 Task: Make in the project CalibrateTech a sprint 'Super Sprinters'. Create in the project CalibrateTech a sprint 'Super Sprinters'. Add in the project CalibrateTech a sprint 'Super Sprinters'
Action: Mouse moved to (1249, 258)
Screenshot: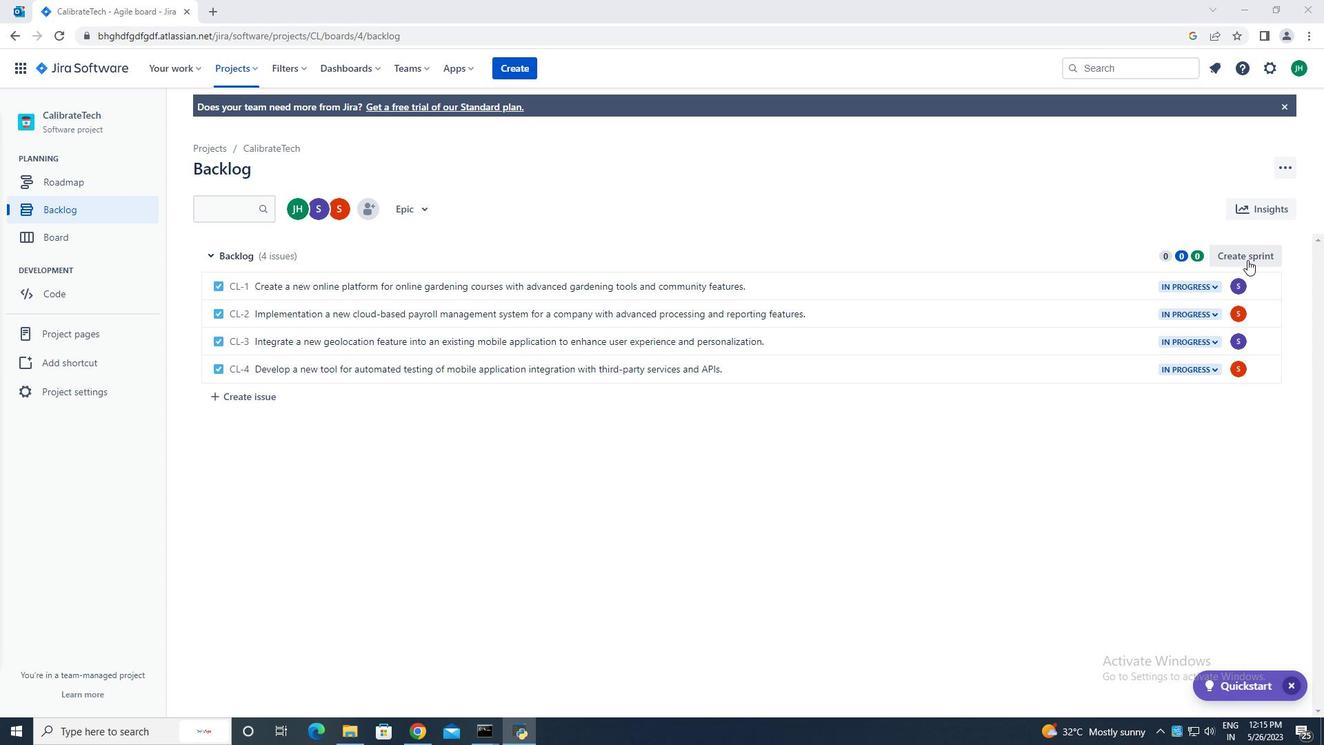 
Action: Mouse pressed left at (1249, 258)
Screenshot: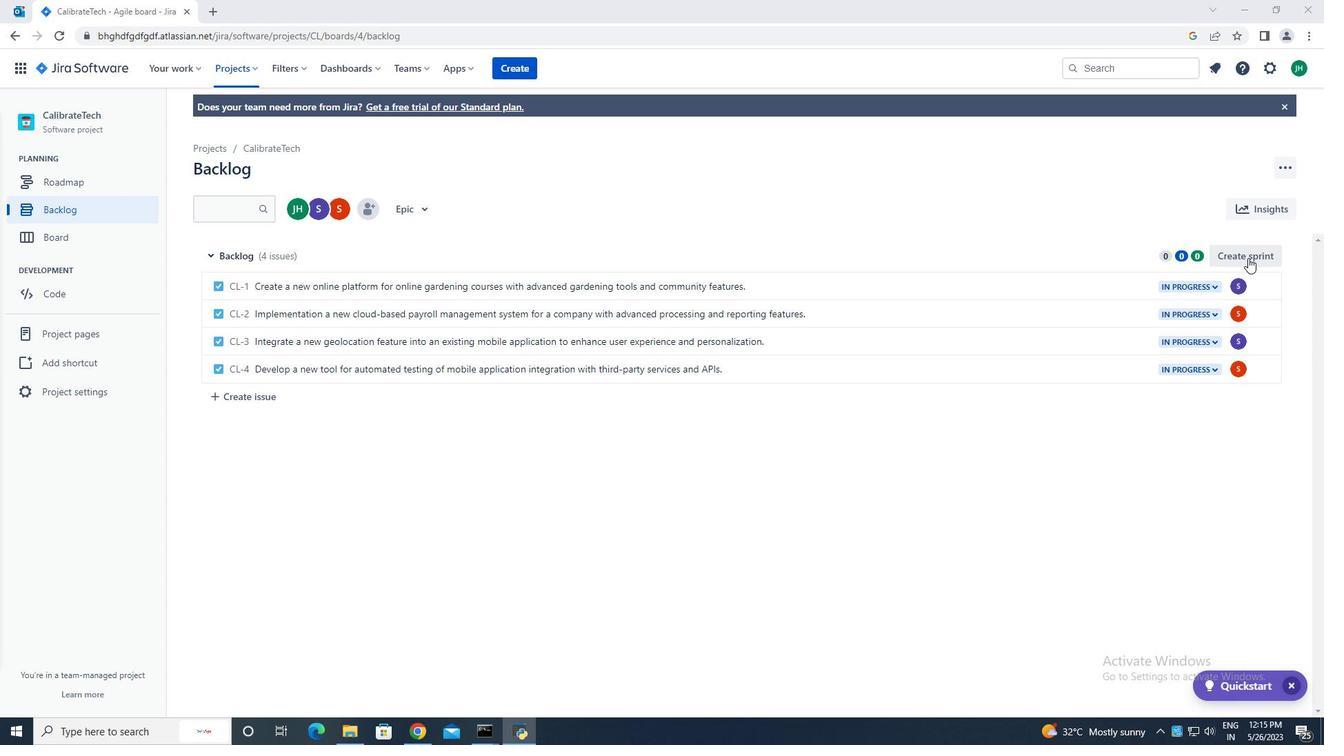 
Action: Mouse moved to (1269, 255)
Screenshot: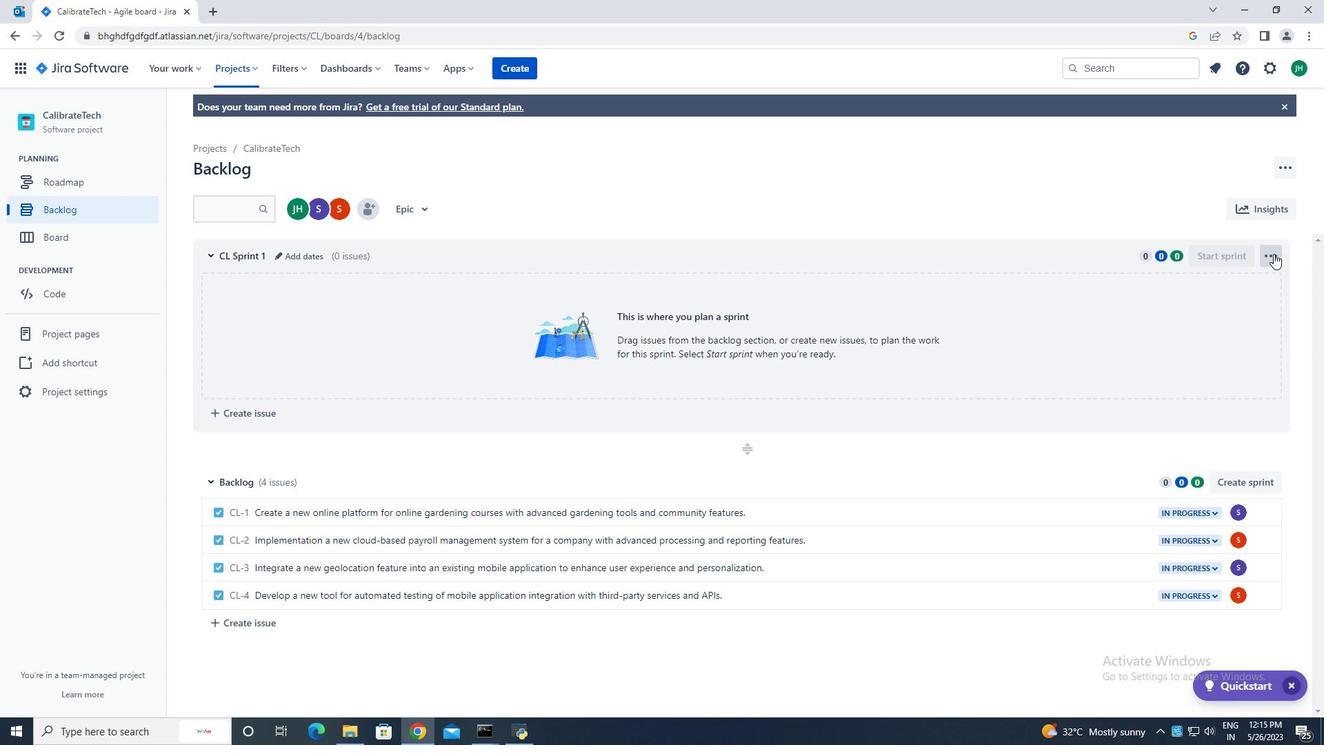 
Action: Mouse pressed left at (1269, 255)
Screenshot: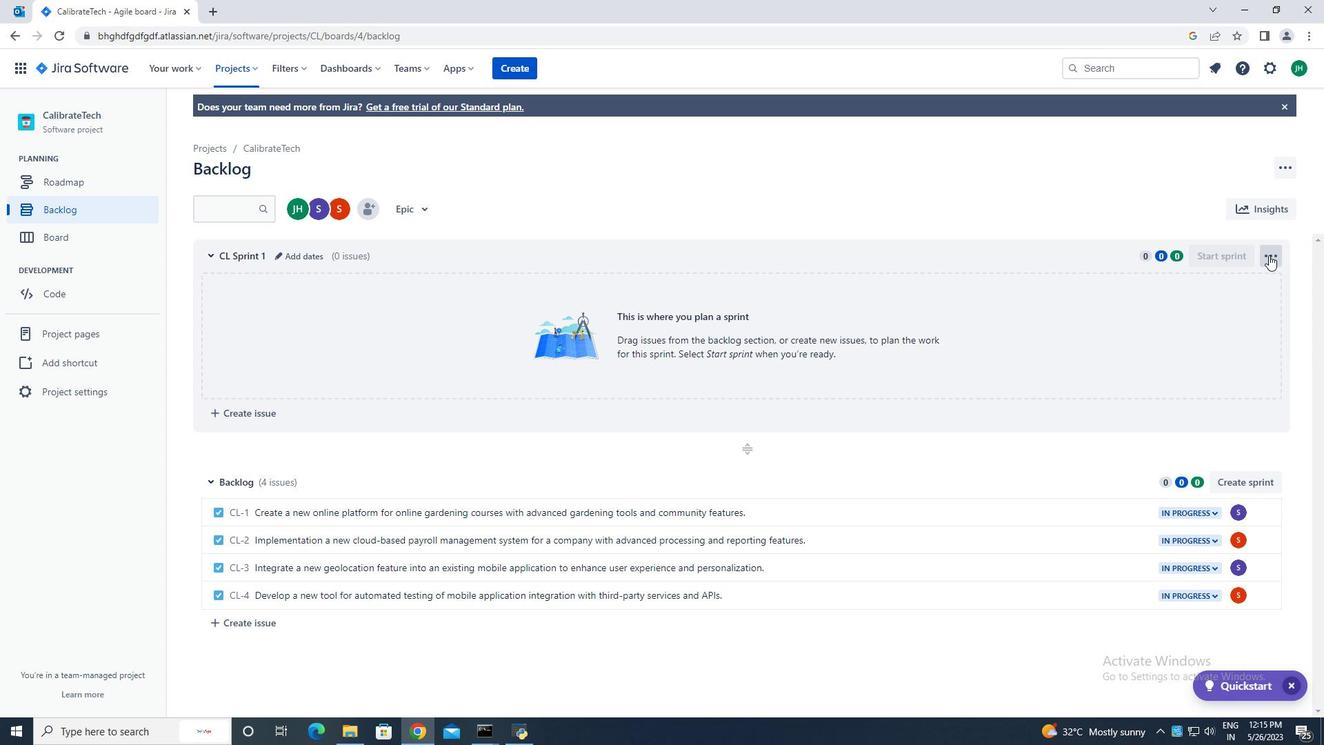 
Action: Mouse moved to (1235, 287)
Screenshot: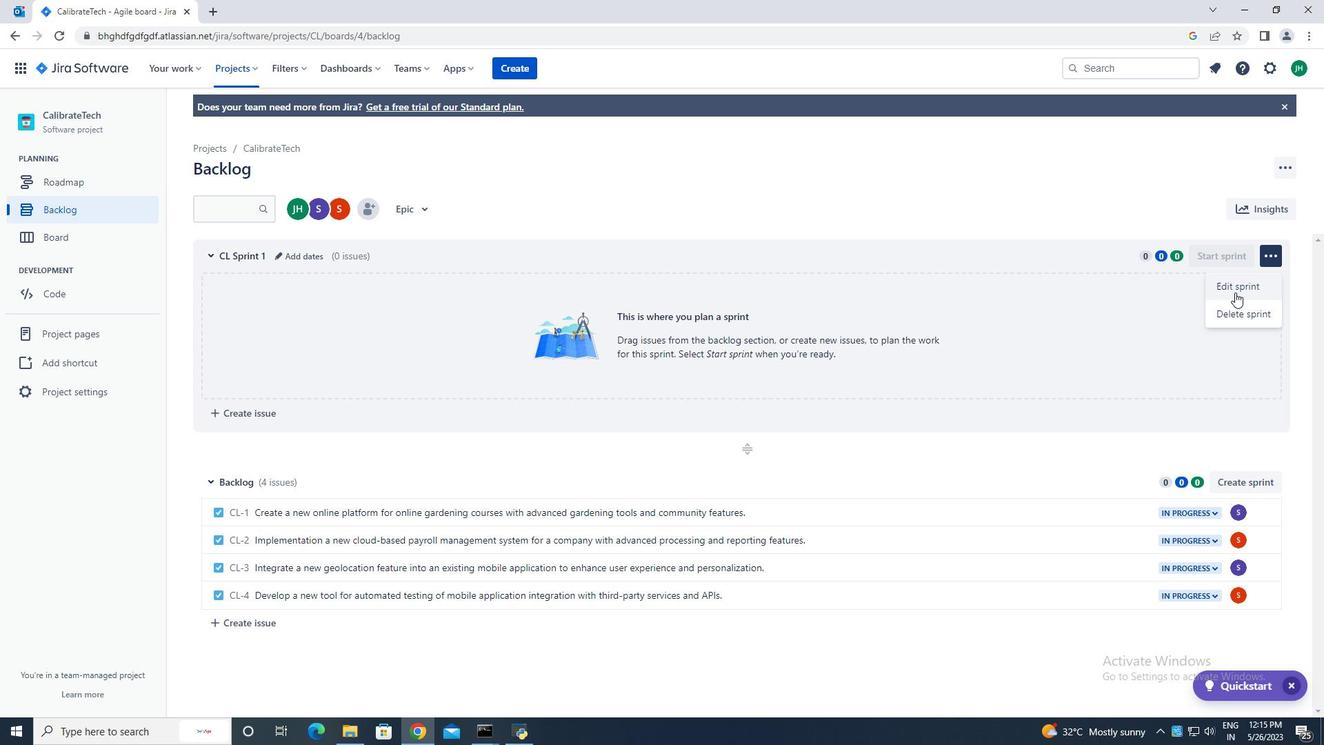 
Action: Mouse pressed left at (1235, 287)
Screenshot: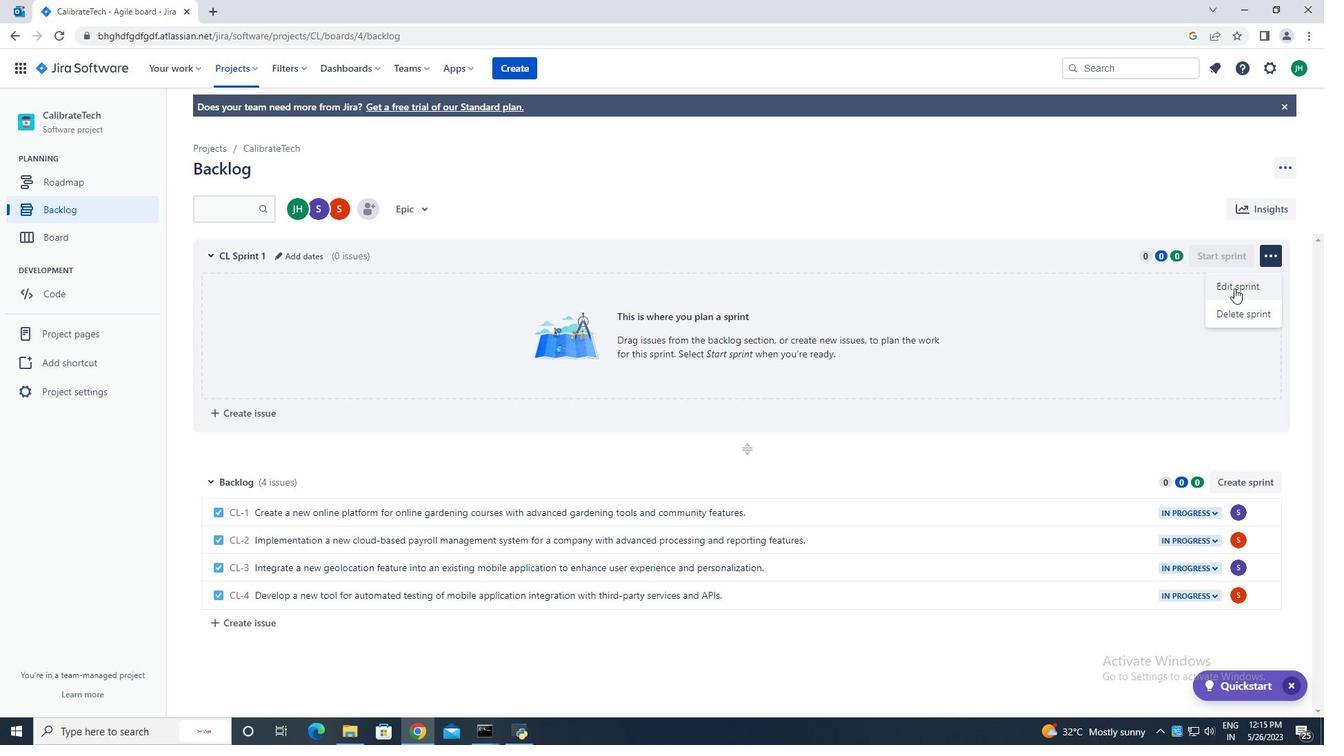 
Action: Mouse moved to (587, 162)
Screenshot: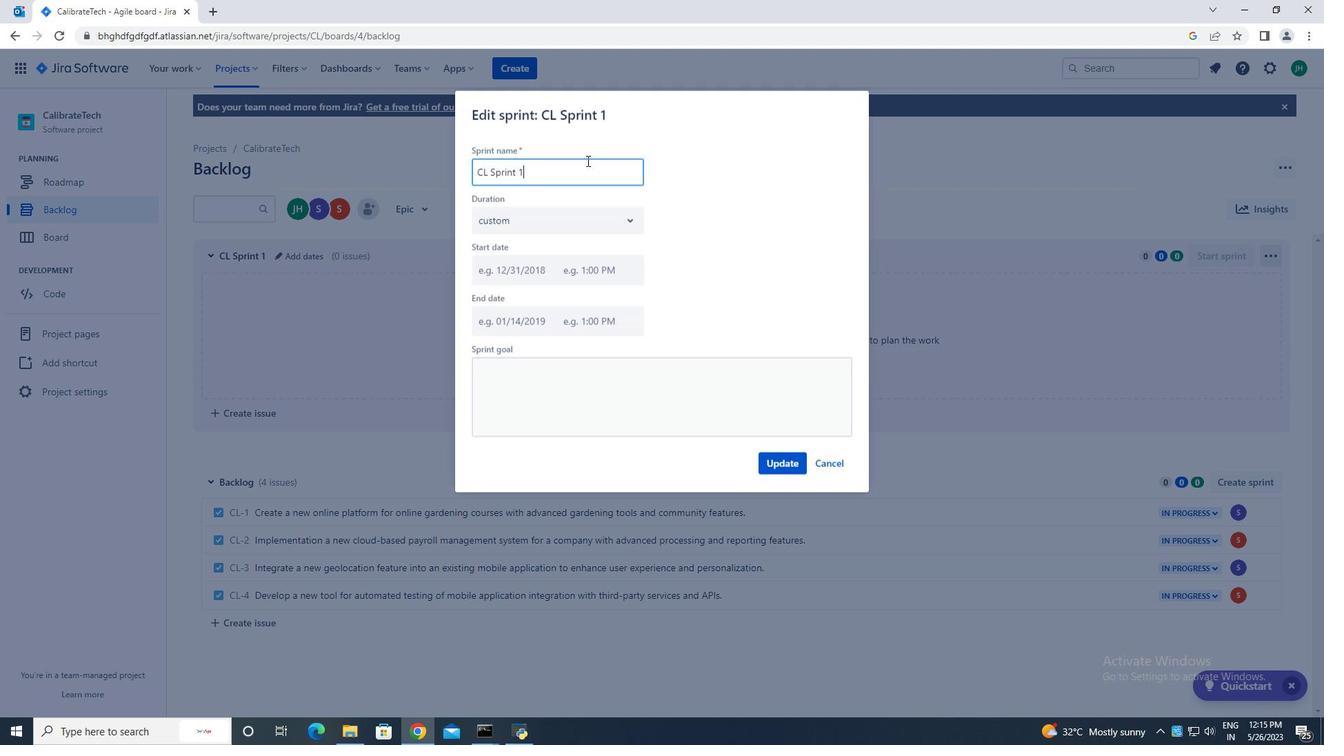 
Action: Key pressed <Key.backspace><Key.backspace><Key.backspace><Key.backspace><Key.backspace><Key.backspace><Key.backspace><Key.backspace><Key.backspace><Key.backspace><Key.backspace><Key.backspace><Key.backspace><Key.backspace><Key.backspace><Key.backspace><Key.backspace><Key.caps_lock>S<Key.caps_lock>uper<Key.space><Key.caps_lock>S<Key.caps_lock>[<Key.backspace>printers
Screenshot: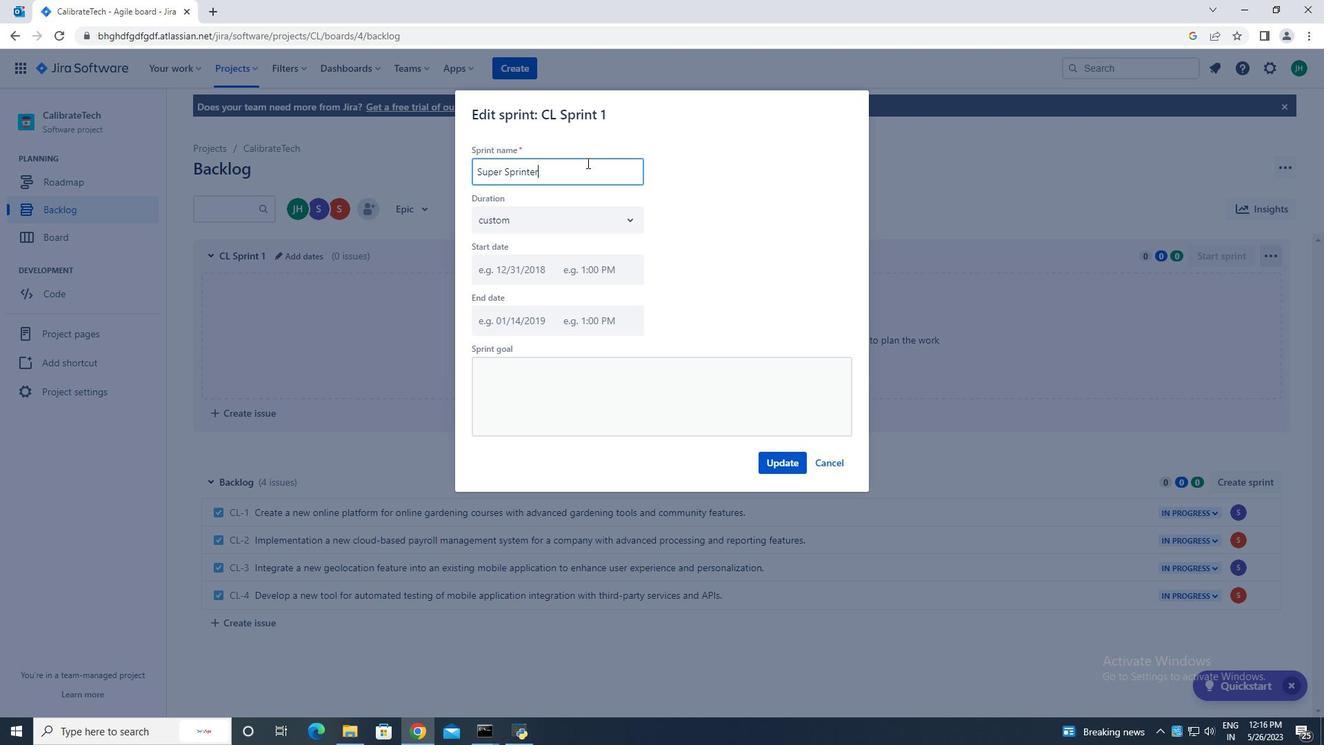 
Action: Mouse moved to (773, 463)
Screenshot: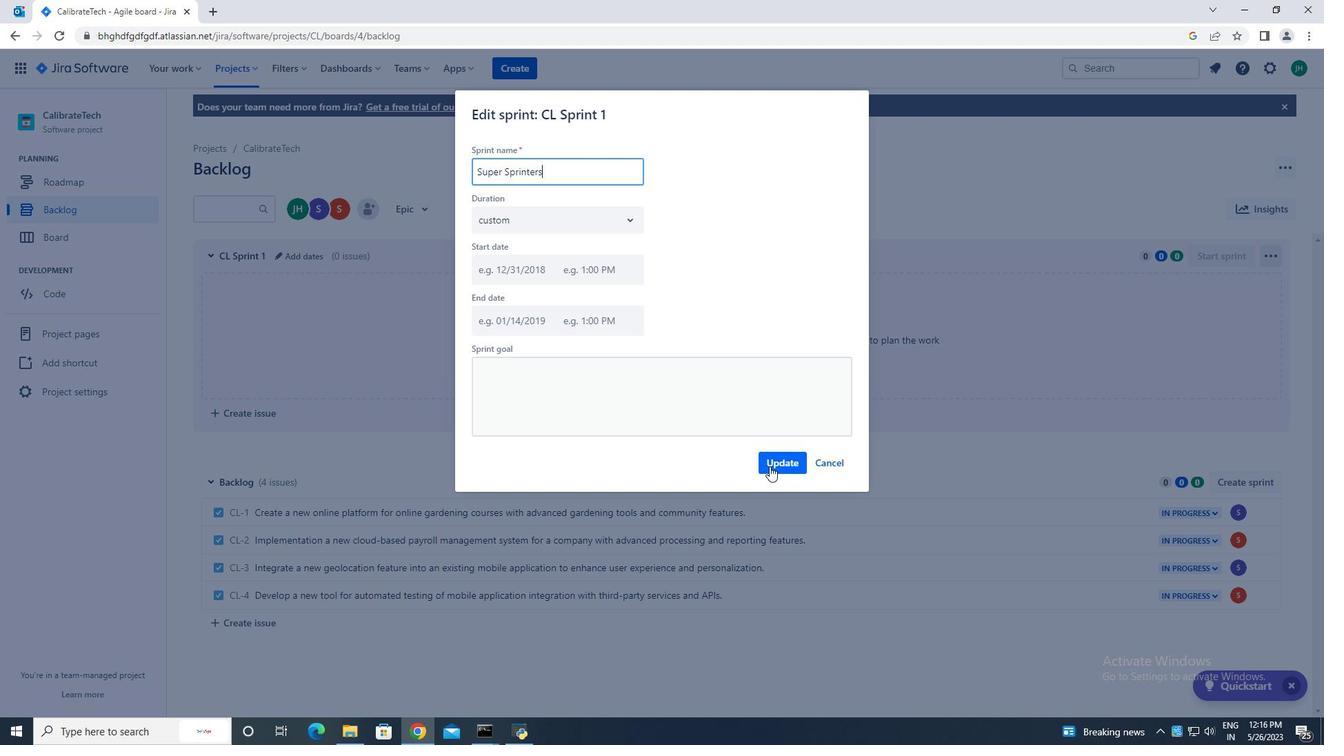 
Action: Mouse pressed left at (773, 463)
Screenshot: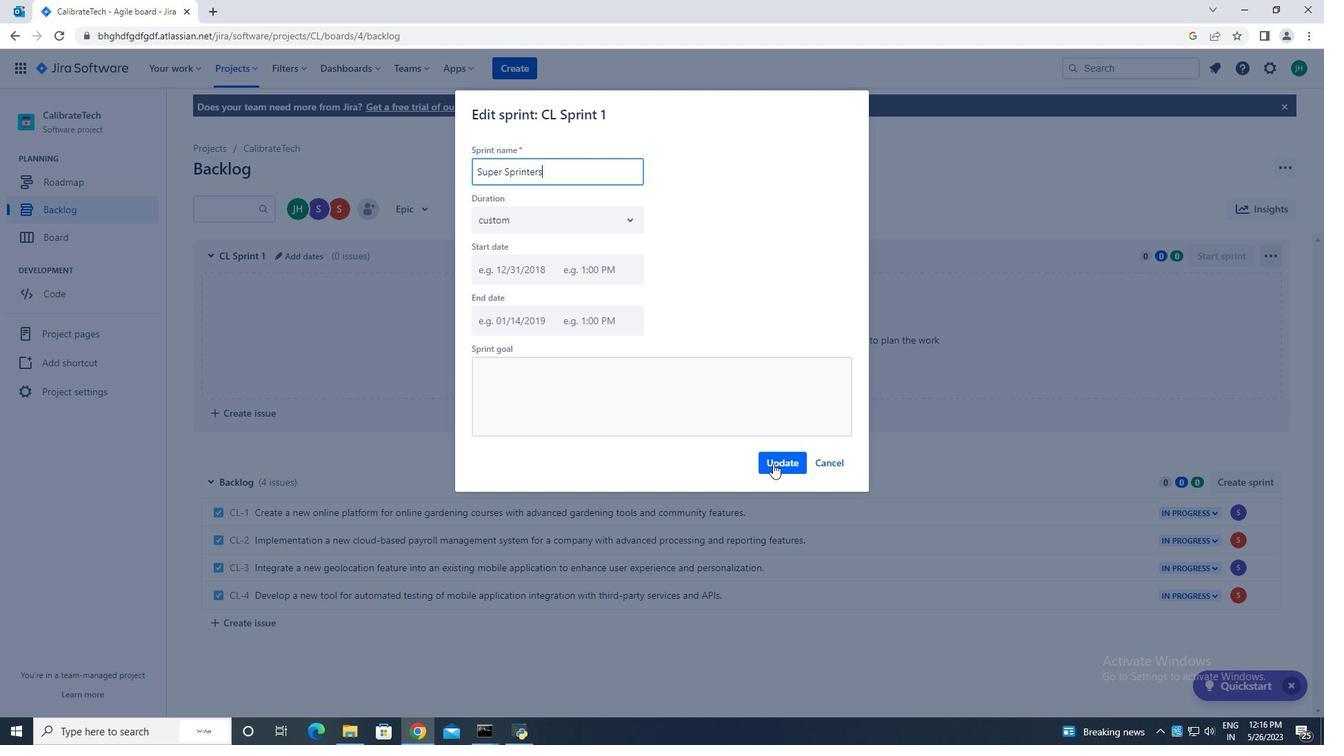 
Action: Mouse moved to (1257, 484)
Screenshot: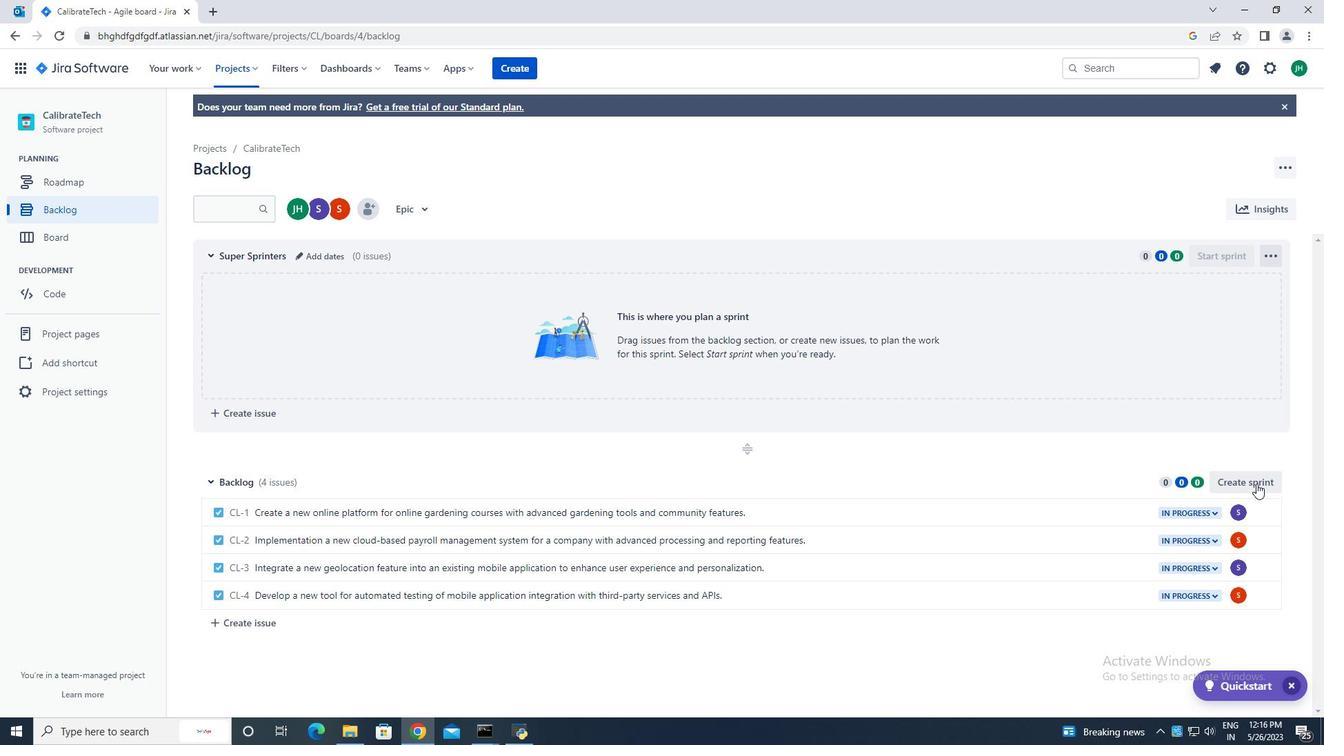 
Action: Mouse pressed left at (1257, 484)
Screenshot: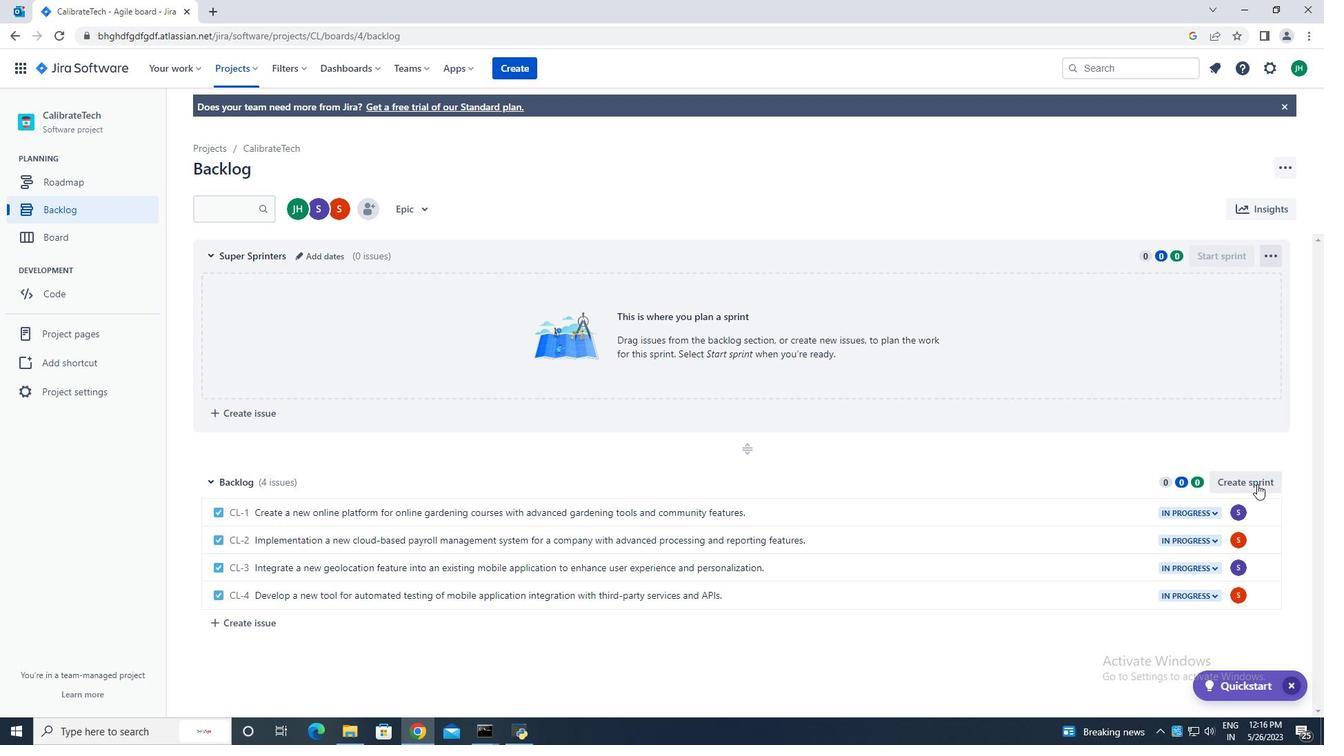 
Action: Mouse moved to (1273, 482)
Screenshot: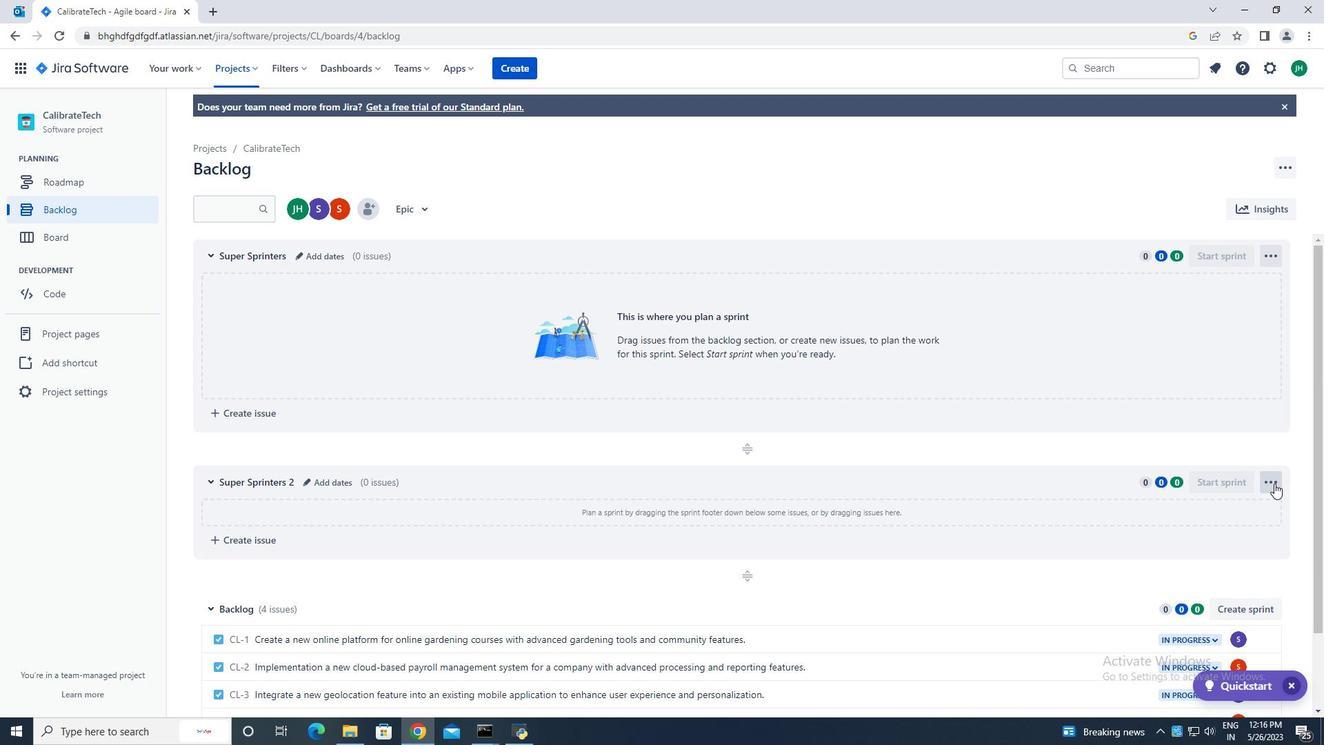 
Action: Mouse pressed left at (1273, 482)
Screenshot: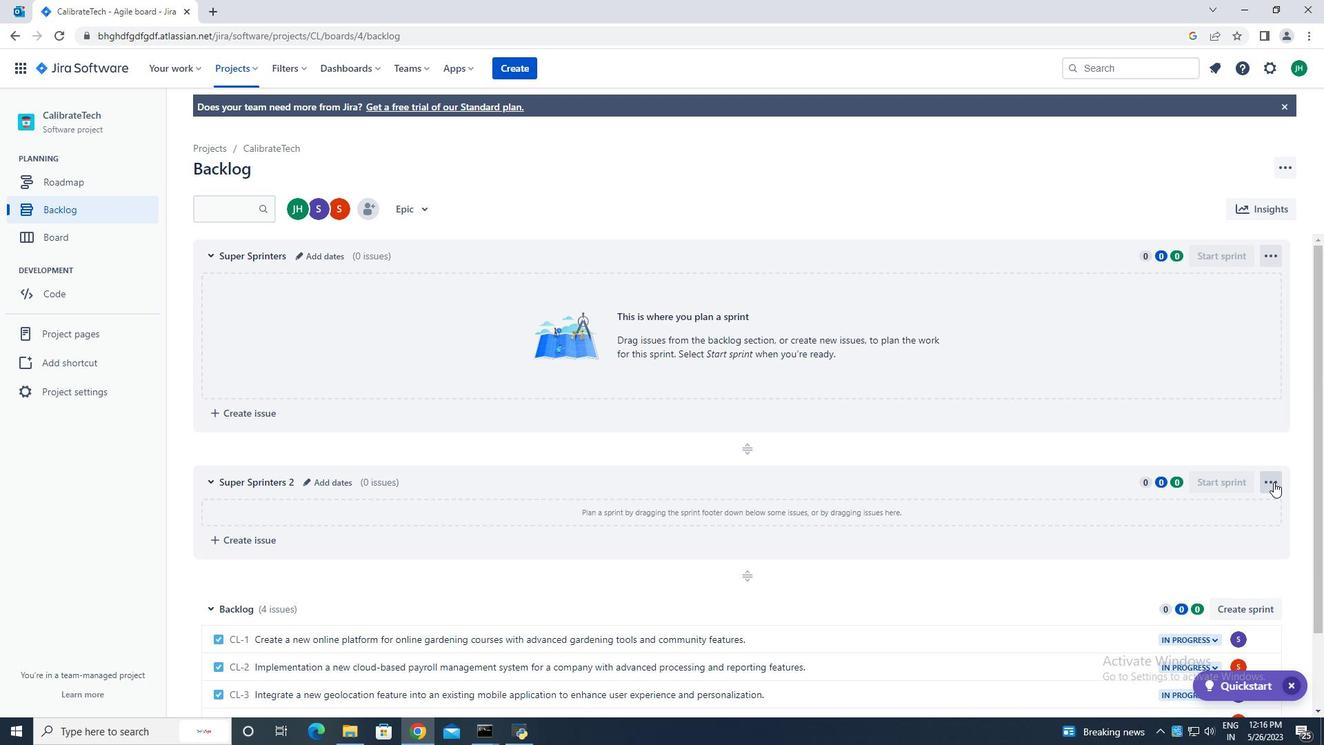 
Action: Mouse moved to (1231, 541)
Screenshot: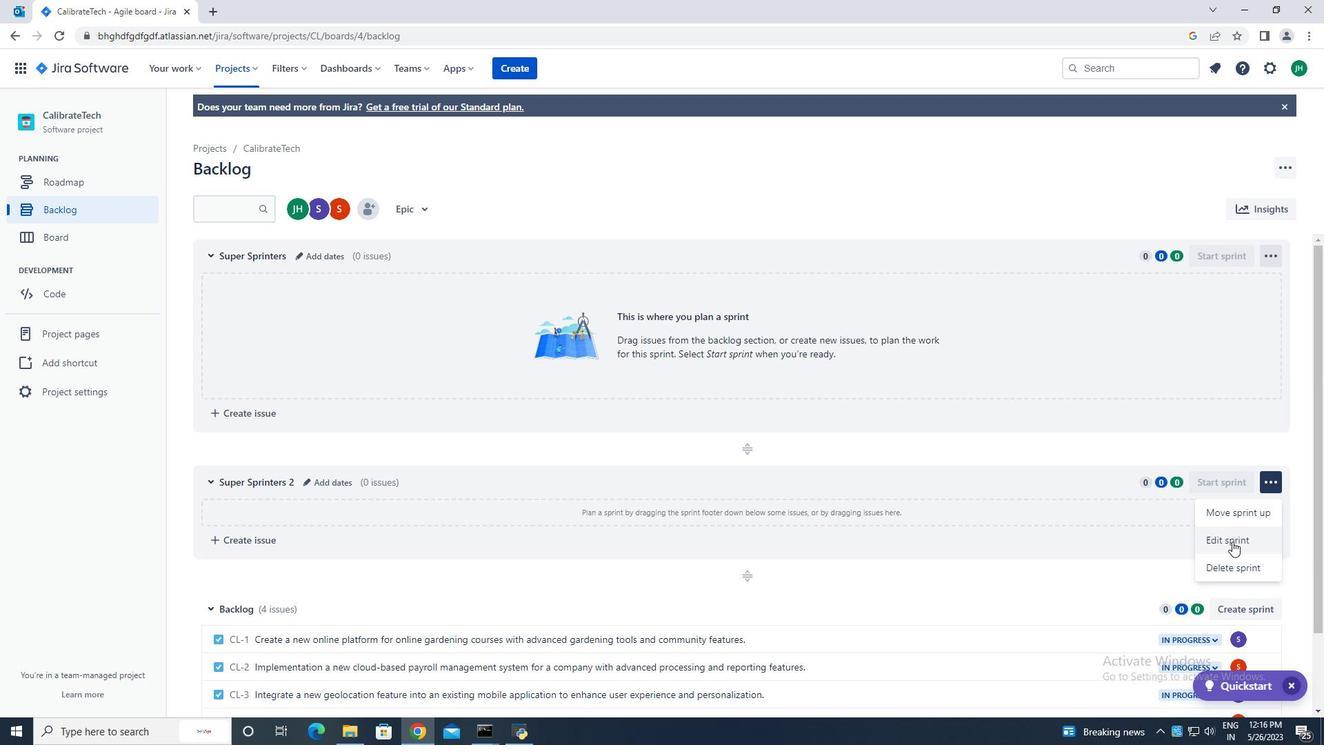 
Action: Mouse pressed left at (1231, 541)
Screenshot: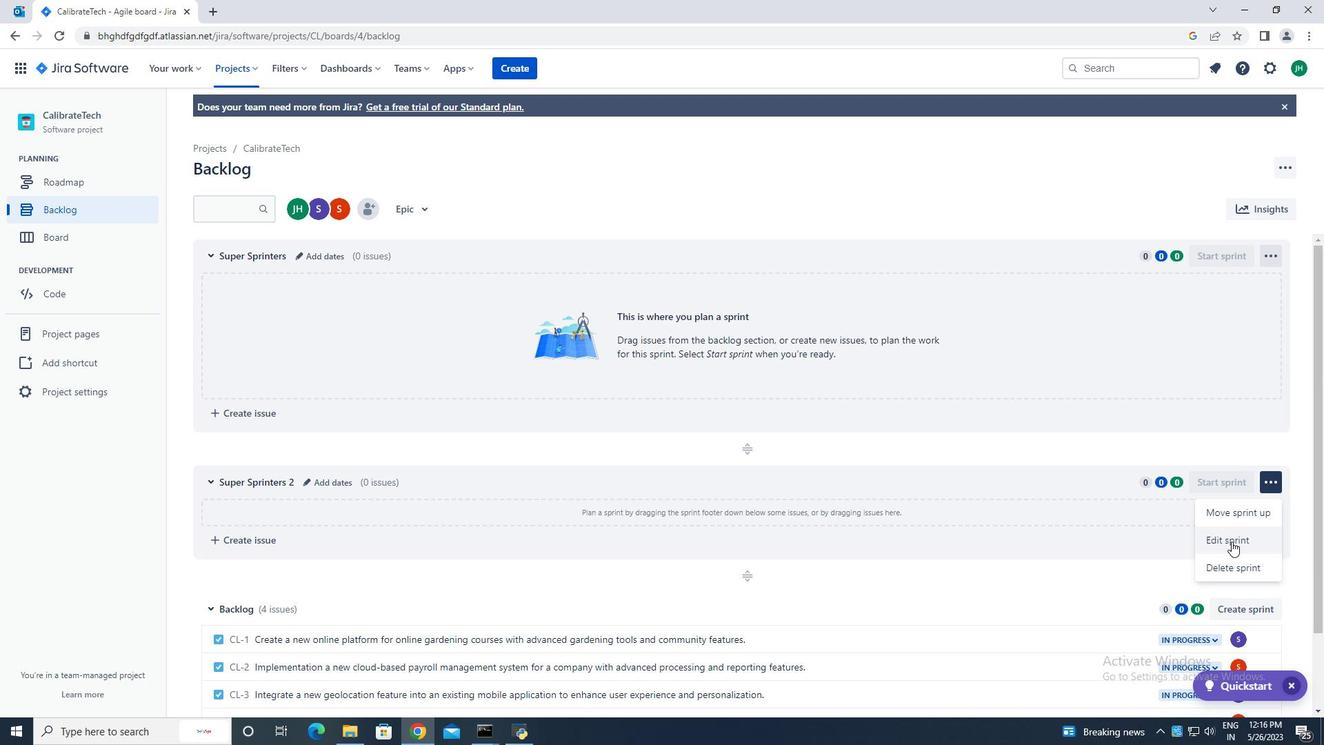 
Action: Mouse moved to (577, 177)
Screenshot: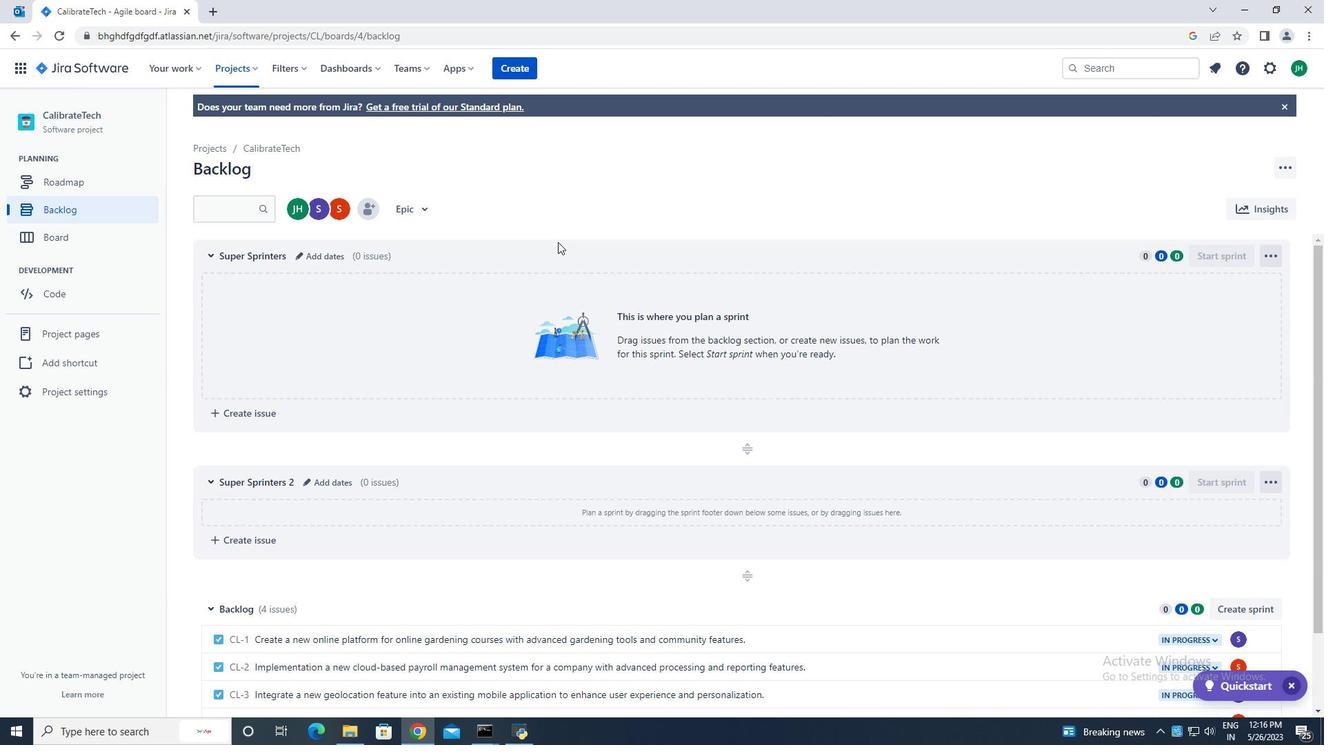 
Action: Key pressed <Key.backspace><Key.backspace><Key.backspace><Key.backspace><Key.backspace><Key.backspace><Key.backspace><Key.backspace><Key.backspace><Key.backspace><Key.backspace><Key.backspace><Key.backspace><Key.backspace><Key.backspace><Key.backspace><Key.backspace><Key.backspace><Key.backspace><Key.backspace><Key.backspace><Key.backspace><Key.backspace><Key.backspace><Key.backspace><Key.caps_lock>S<Key.caps_lock>print<Key.space><Key.caps_lock><Key.backspace><Key.backspace><Key.backspace><Key.backspace><Key.backspace><Key.backspace>UPER<Key.space><Key.backspace><Key.backspace><Key.backspace><Key.backspace><Key.backspace><Key.caps_lock>uper<Key.space><Key.caps_lock>S<Key.caps_lock>printers
Screenshot: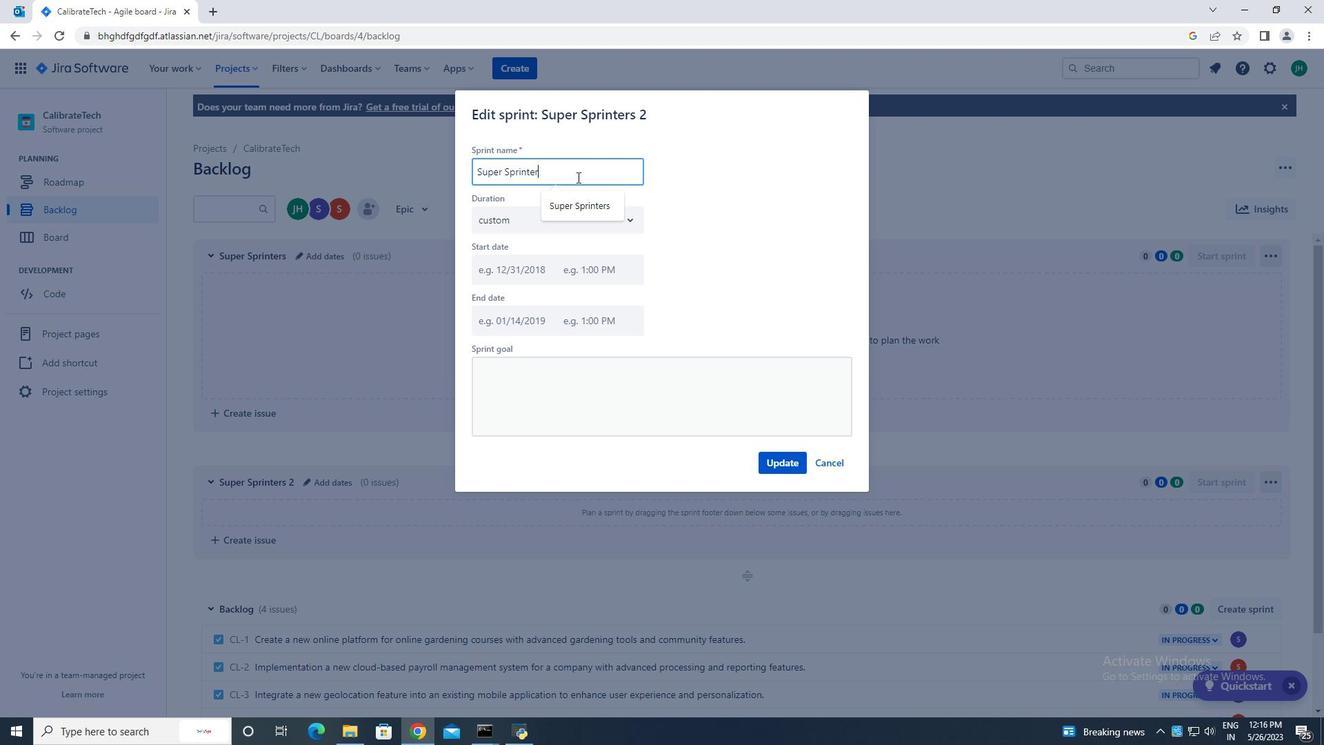 
Action: Mouse moved to (778, 458)
Screenshot: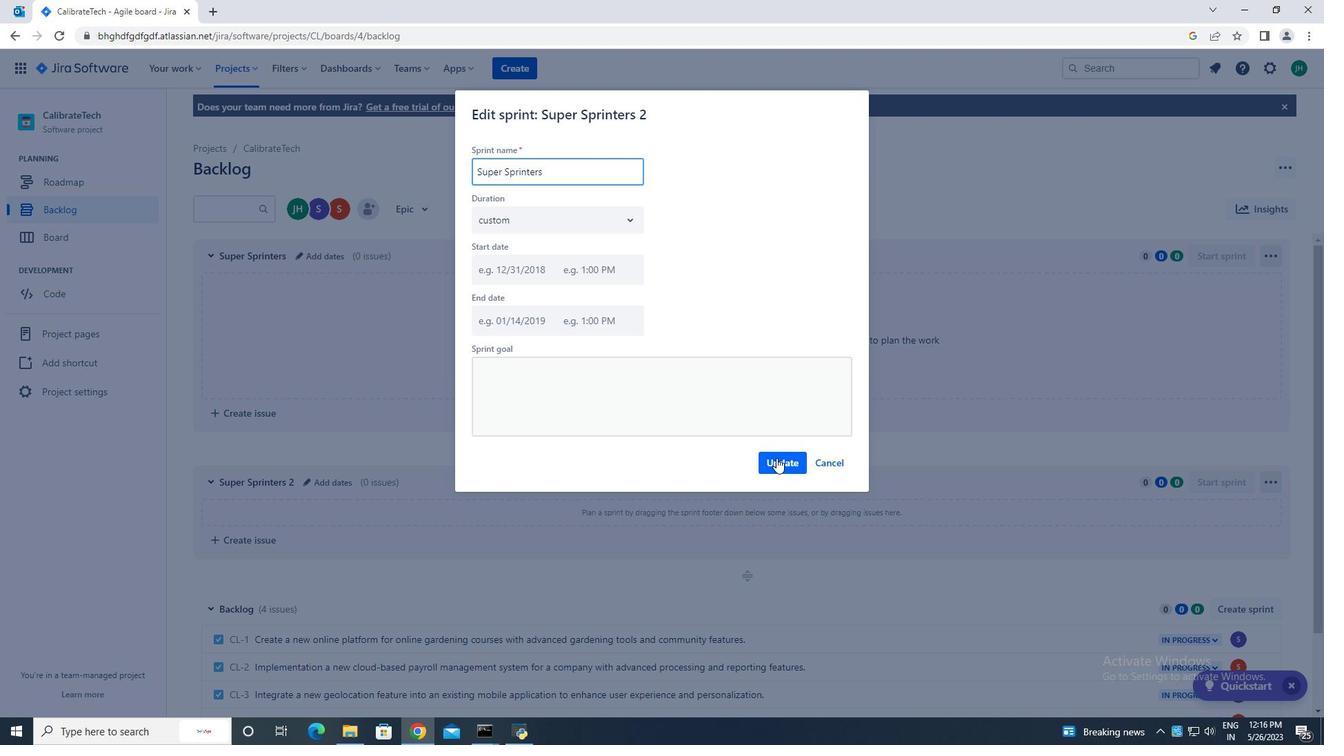 
Action: Mouse pressed left at (778, 458)
Screenshot: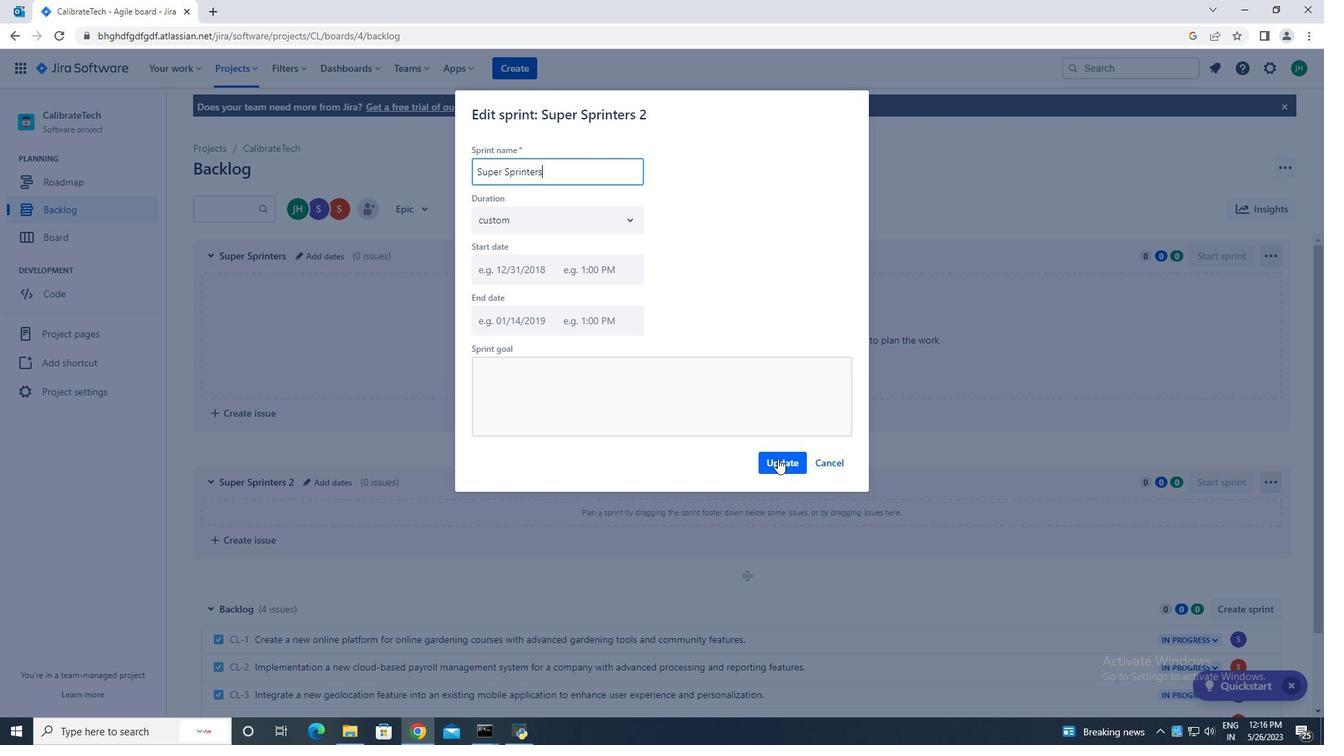
Action: Mouse moved to (1226, 581)
Screenshot: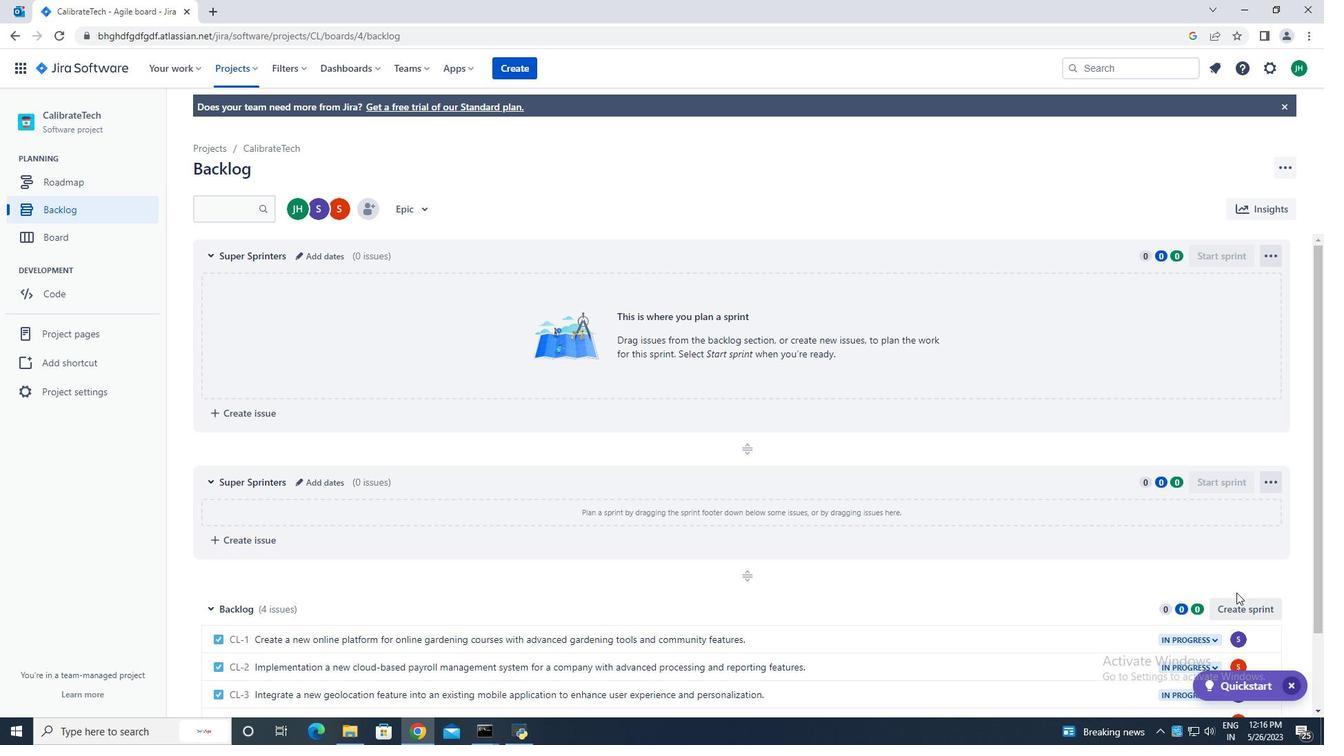 
Action: Mouse scrolled (1226, 581) with delta (0, 0)
Screenshot: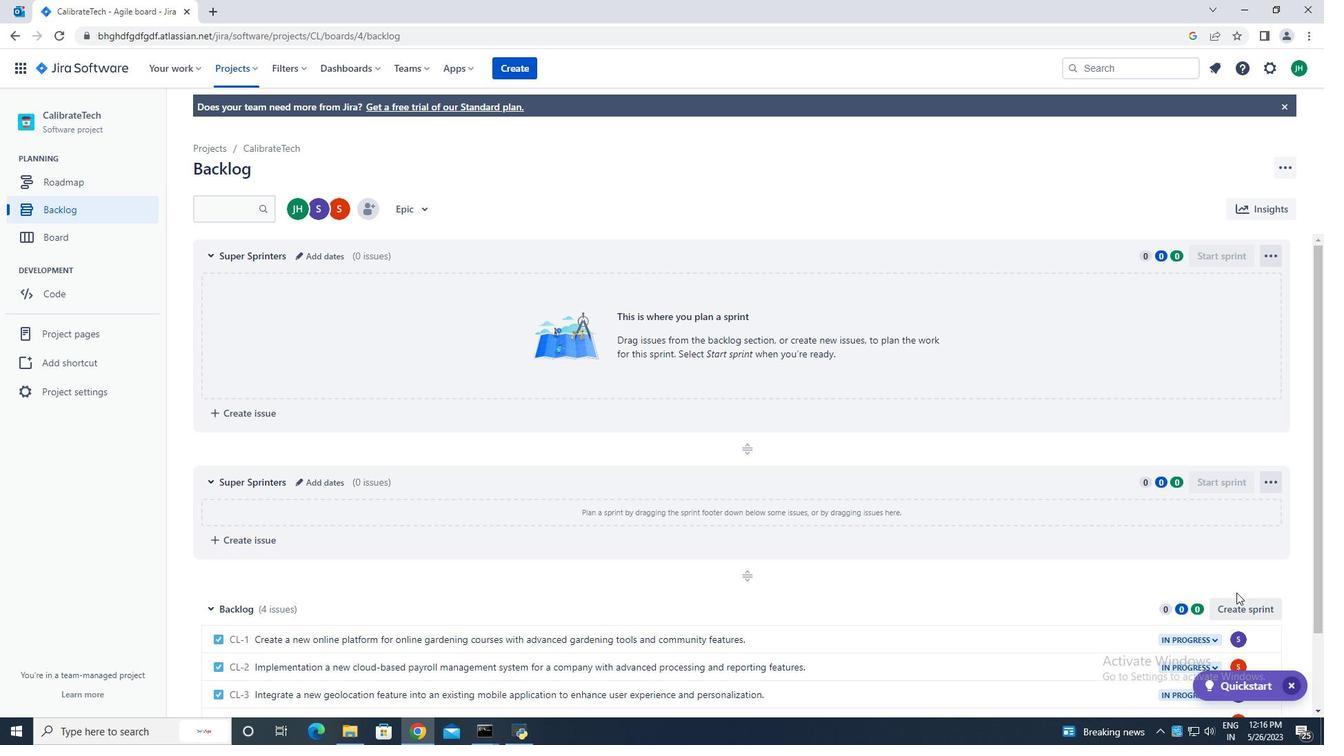 
Action: Mouse moved to (1224, 576)
Screenshot: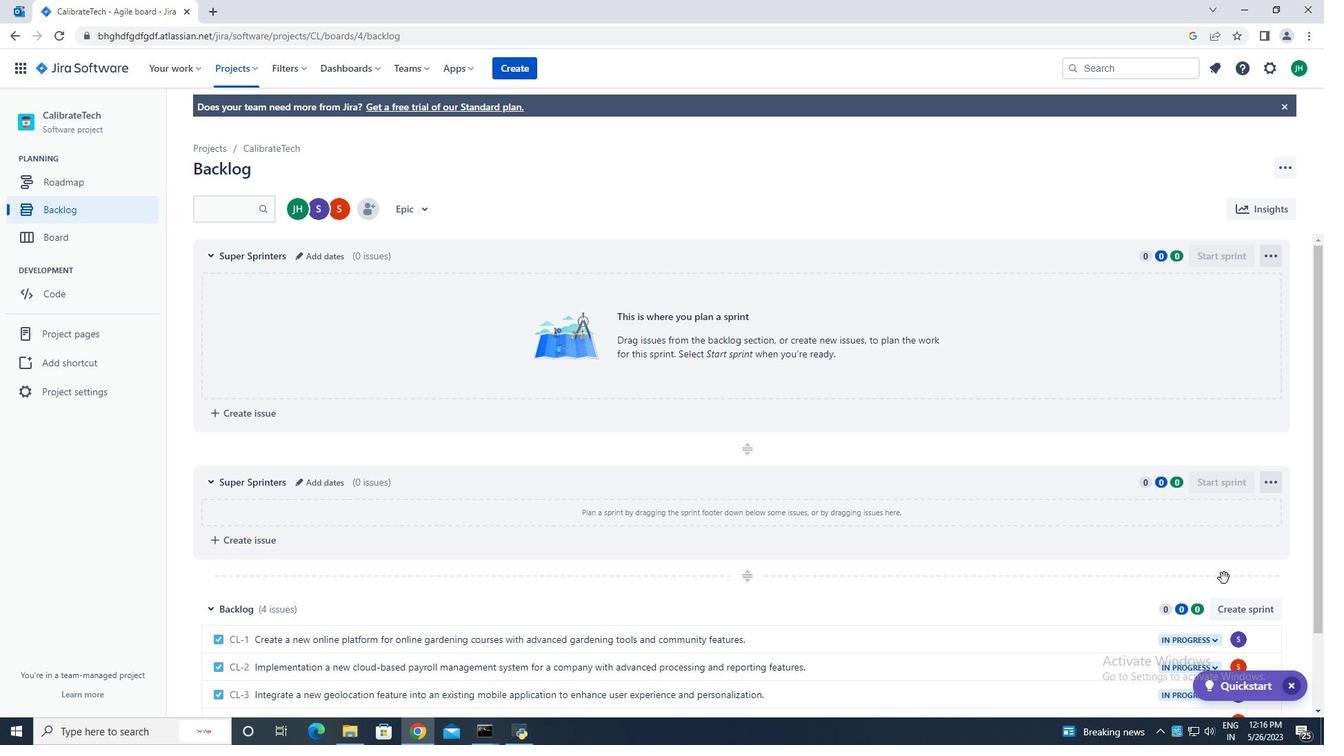 
Action: Mouse scrolled (1224, 576) with delta (0, 0)
Screenshot: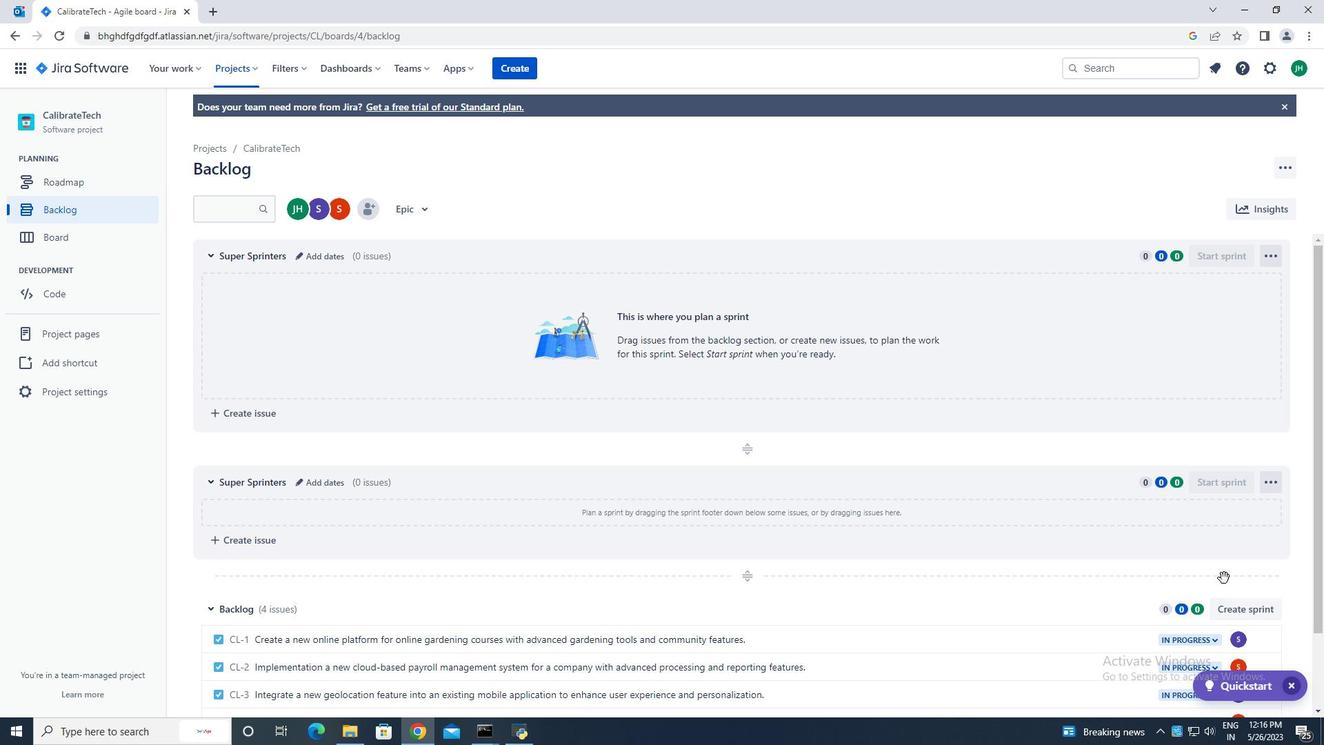 
Action: Mouse moved to (1224, 576)
Screenshot: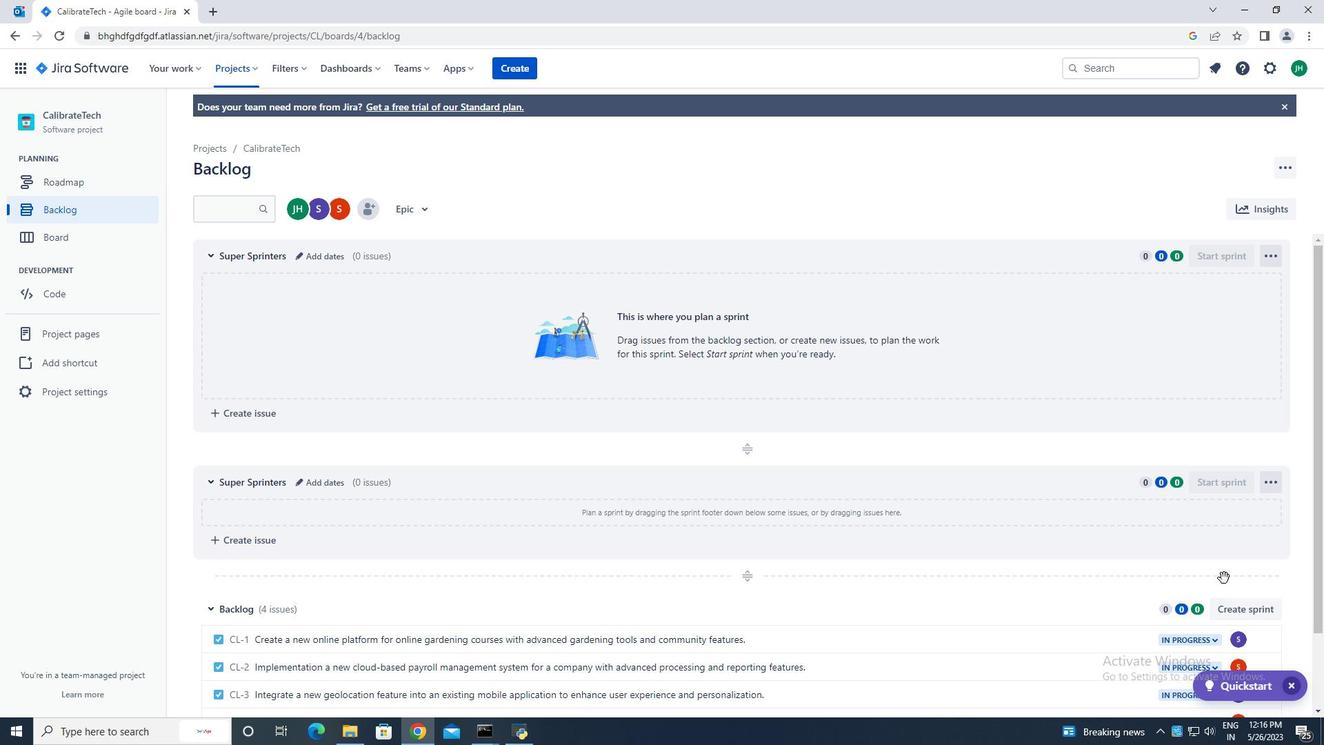 
Action: Mouse scrolled (1224, 576) with delta (0, 0)
Screenshot: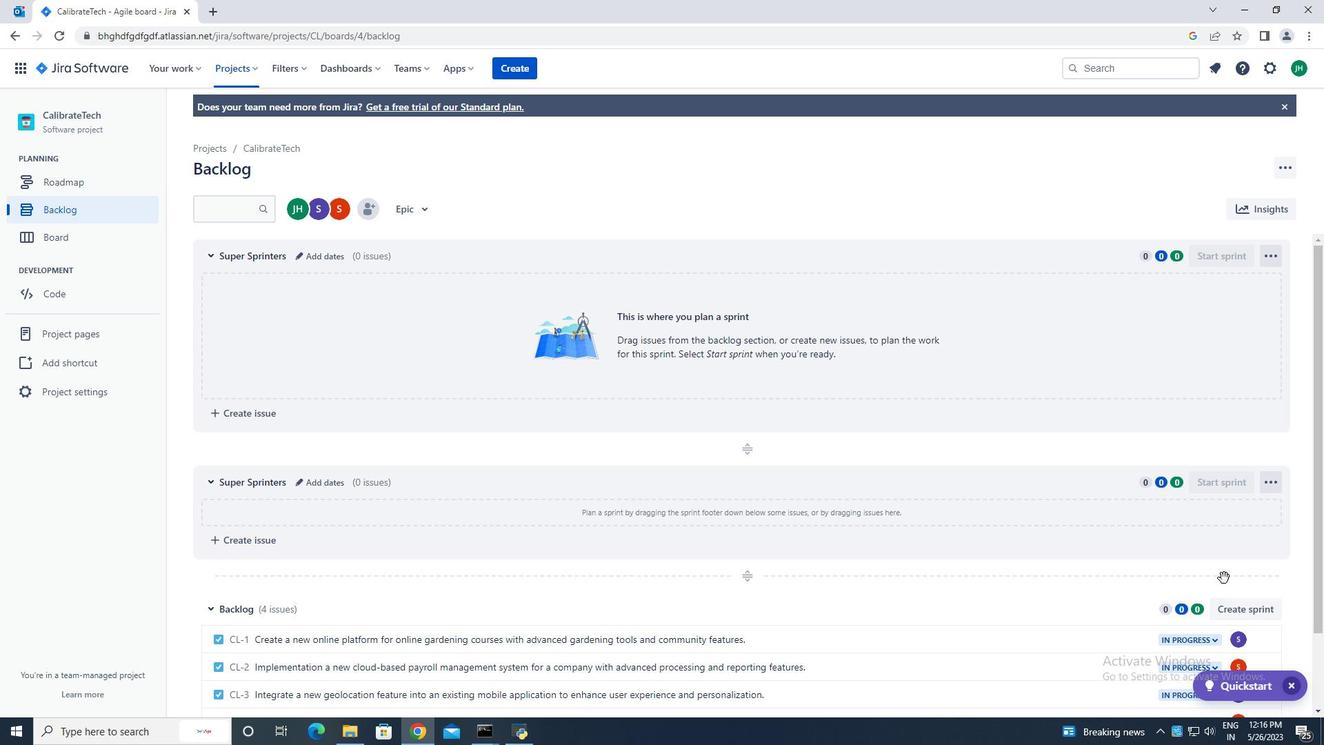 
Action: Mouse moved to (1251, 520)
Screenshot: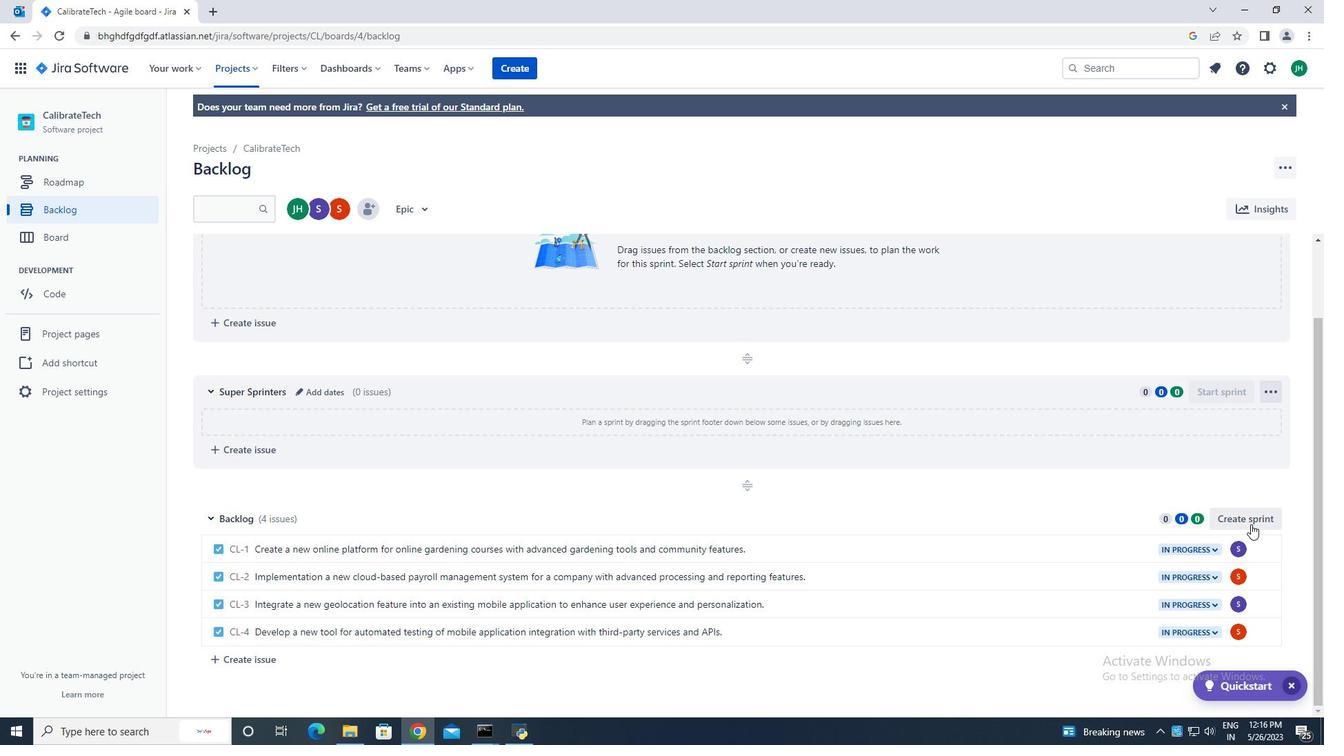 
Action: Mouse pressed left at (1251, 520)
Screenshot: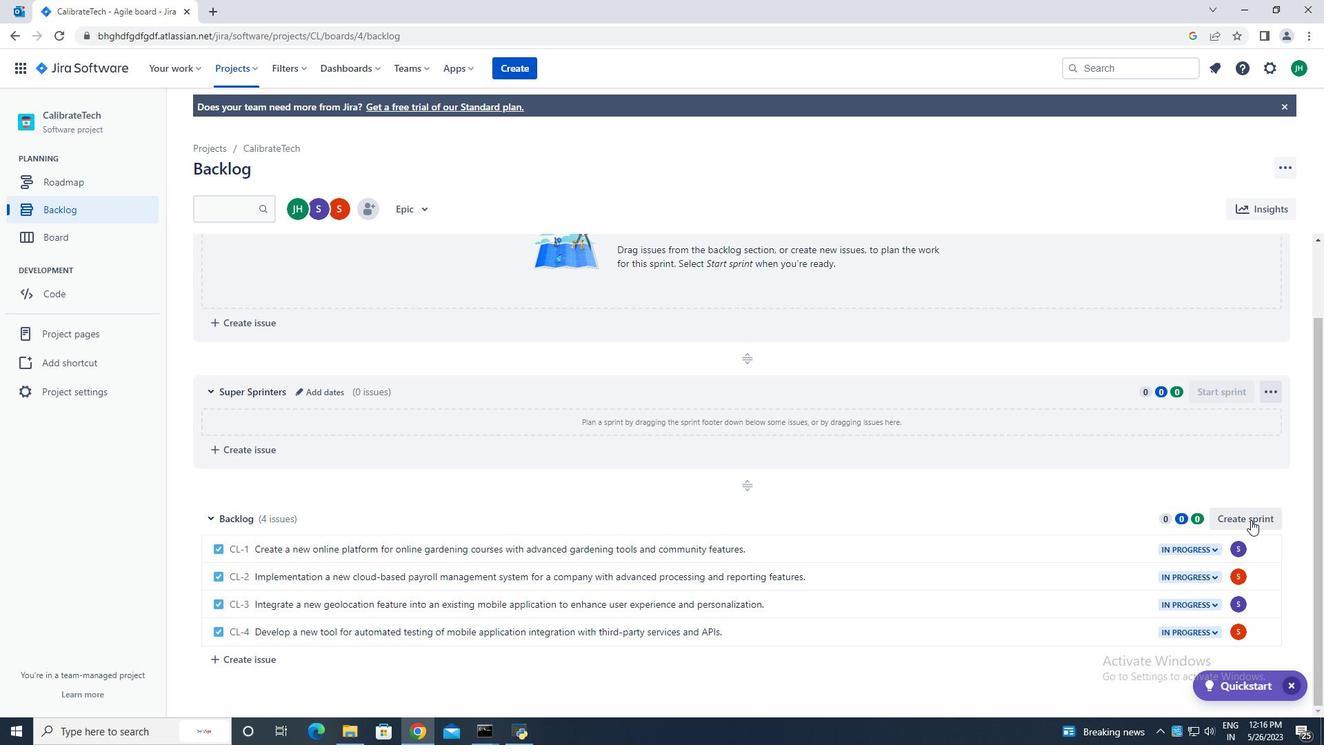 
Action: Mouse moved to (1267, 515)
Screenshot: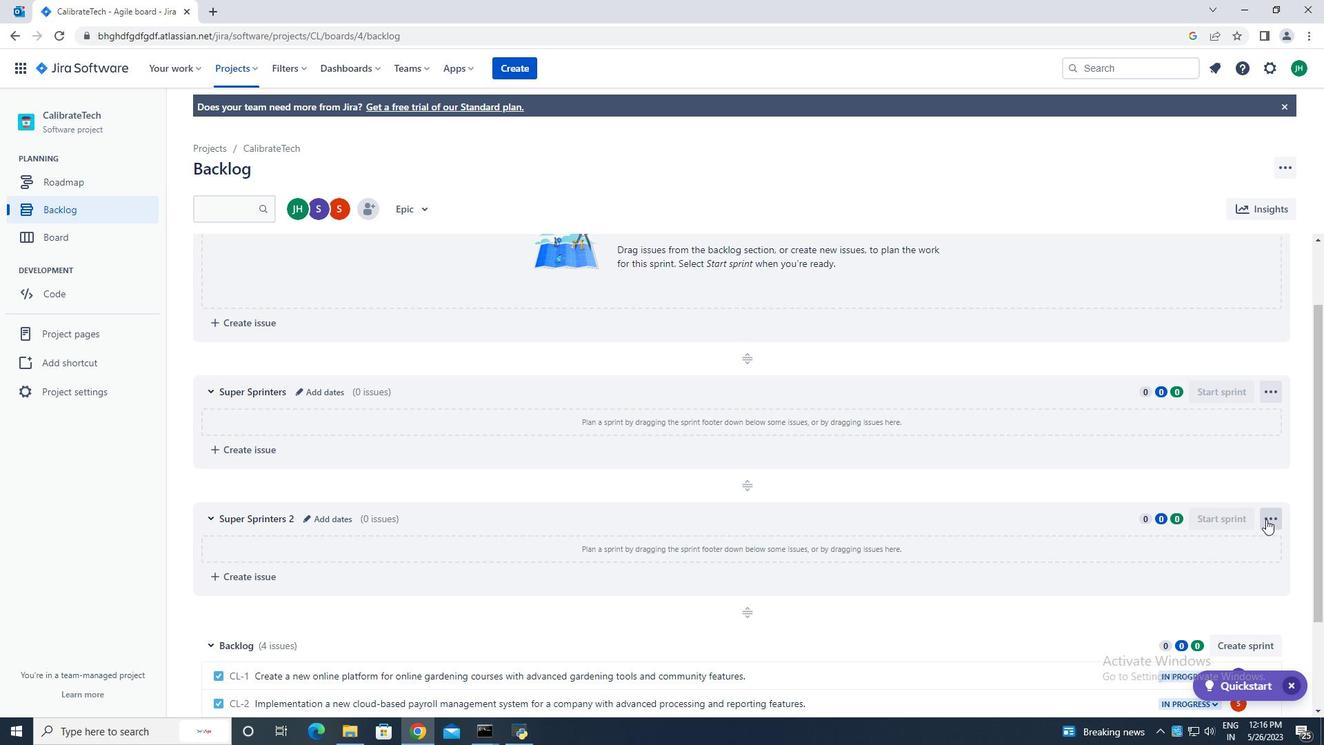 
Action: Mouse pressed left at (1267, 515)
Screenshot: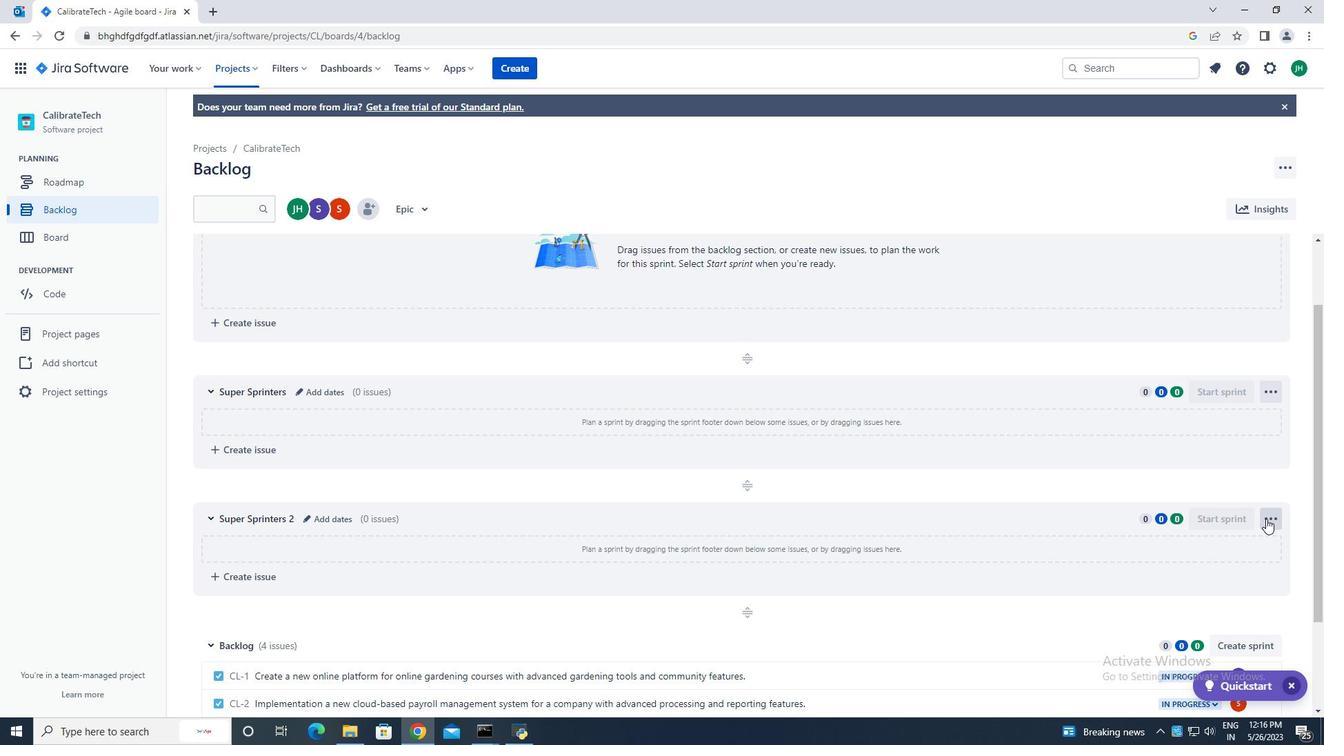
Action: Mouse moved to (1235, 579)
Screenshot: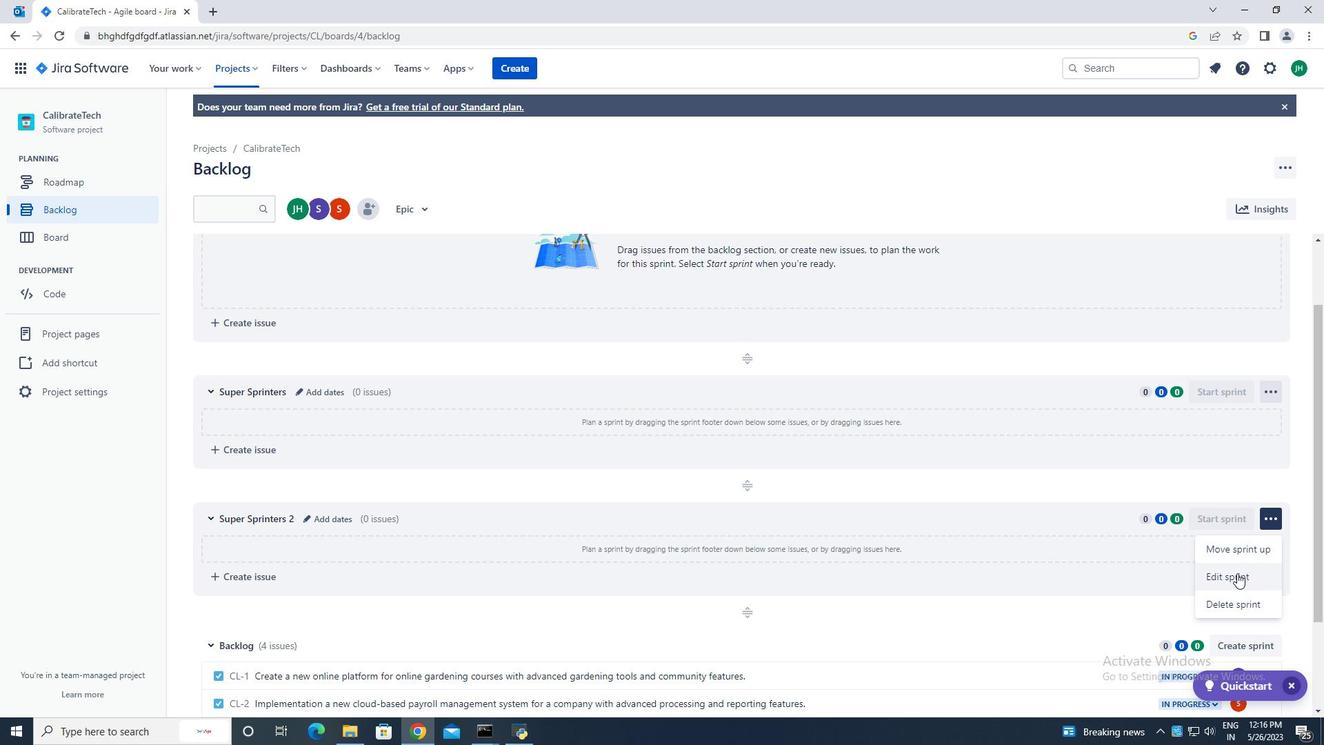 
Action: Mouse pressed left at (1235, 579)
Screenshot: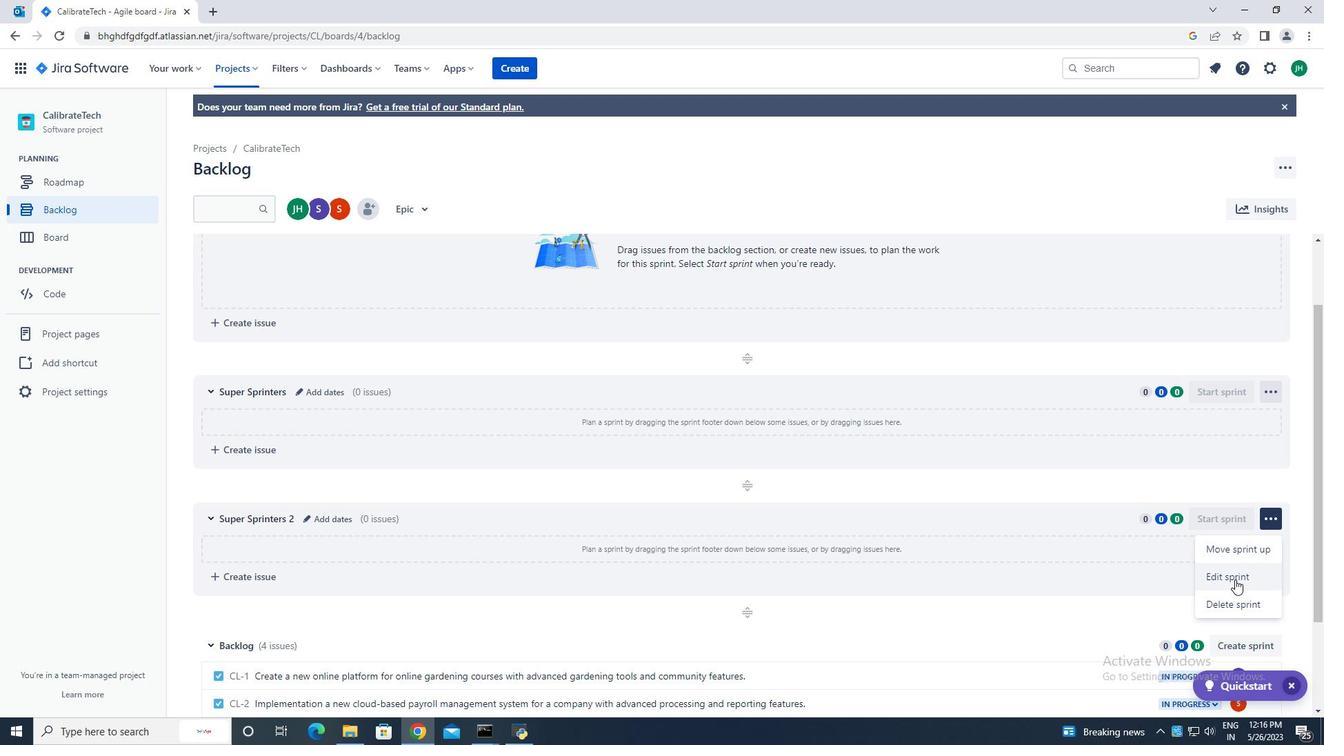 
Action: Mouse moved to (611, 173)
Screenshot: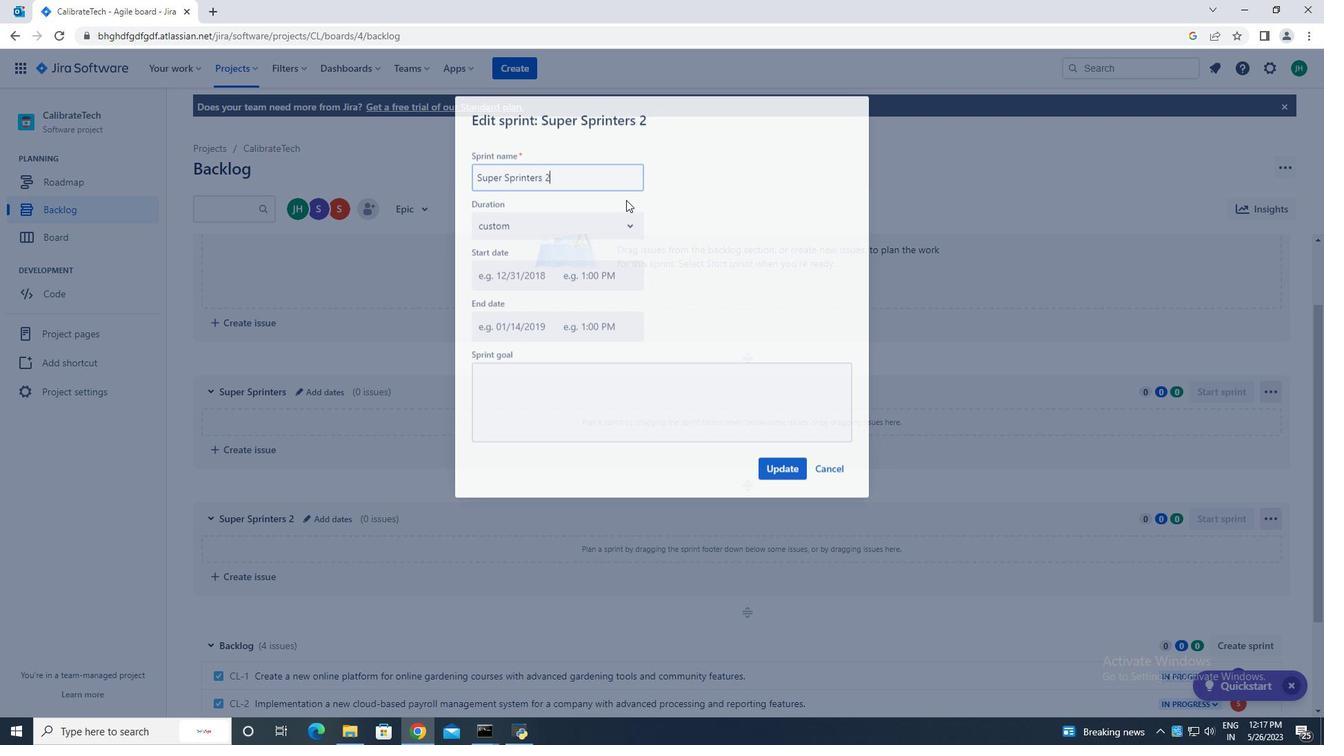 
Action: Key pressed <Key.backspace><Key.backspace><Key.backspace><Key.backspace><Key.backspace><Key.backspace><Key.backspace><Key.backspace><Key.backspace><Key.backspace><Key.backspace><Key.backspace><Key.backspace><Key.backspace><Key.backspace><Key.backspace><Key.backspace><Key.backspace><Key.backspace><Key.backspace><Key.backspace><Key.backspace><Key.backspace><Key.caps_lock>S<Key.caps_lock>uper<Key.space><Key.caps_lock>S<Key.caps_lock>printers
Screenshot: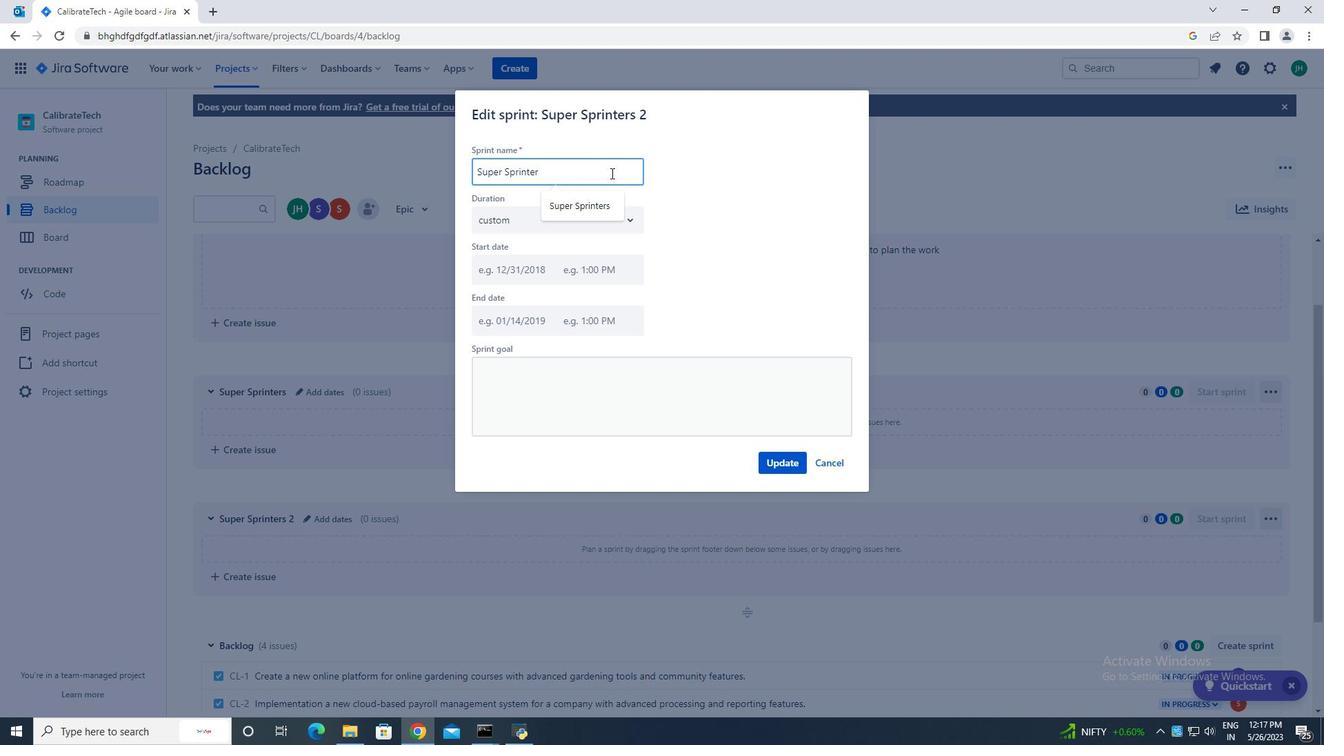 
Action: Mouse moved to (771, 460)
Screenshot: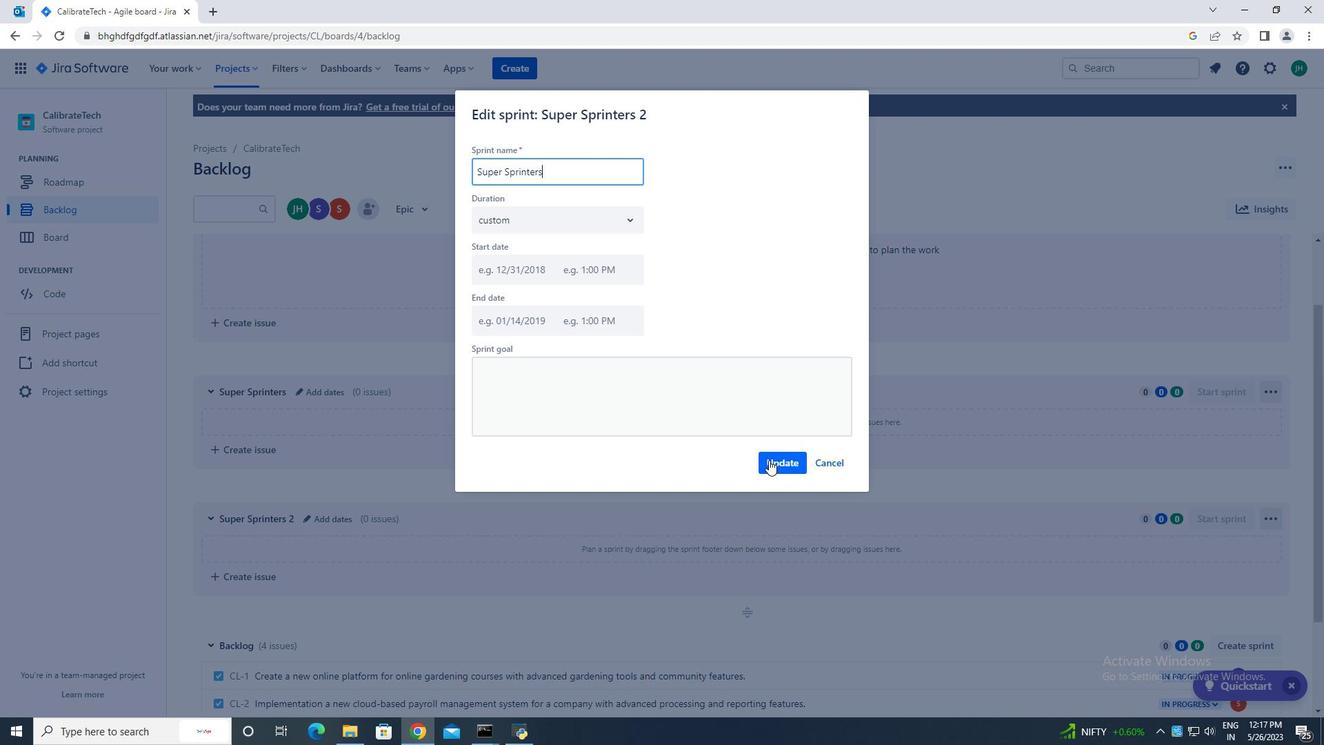 
Action: Mouse pressed left at (771, 460)
Screenshot: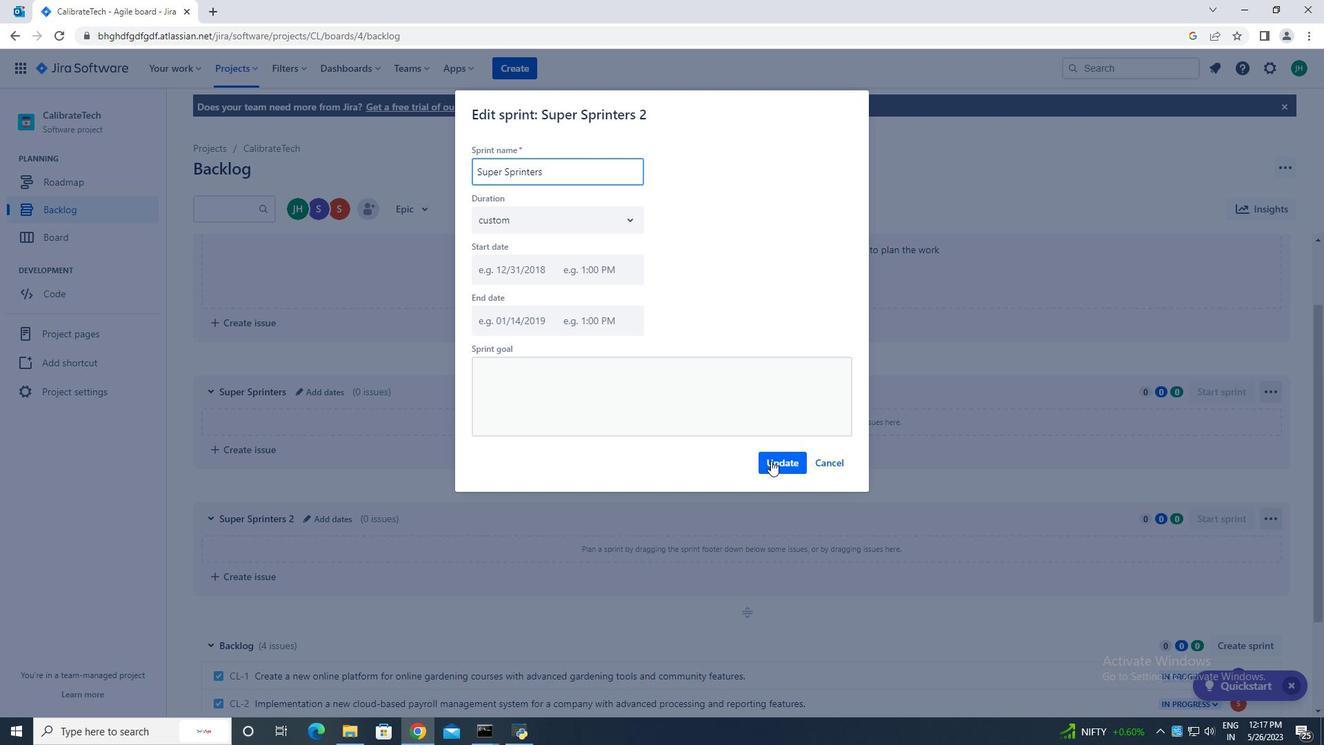 
Action: Mouse moved to (963, 452)
Screenshot: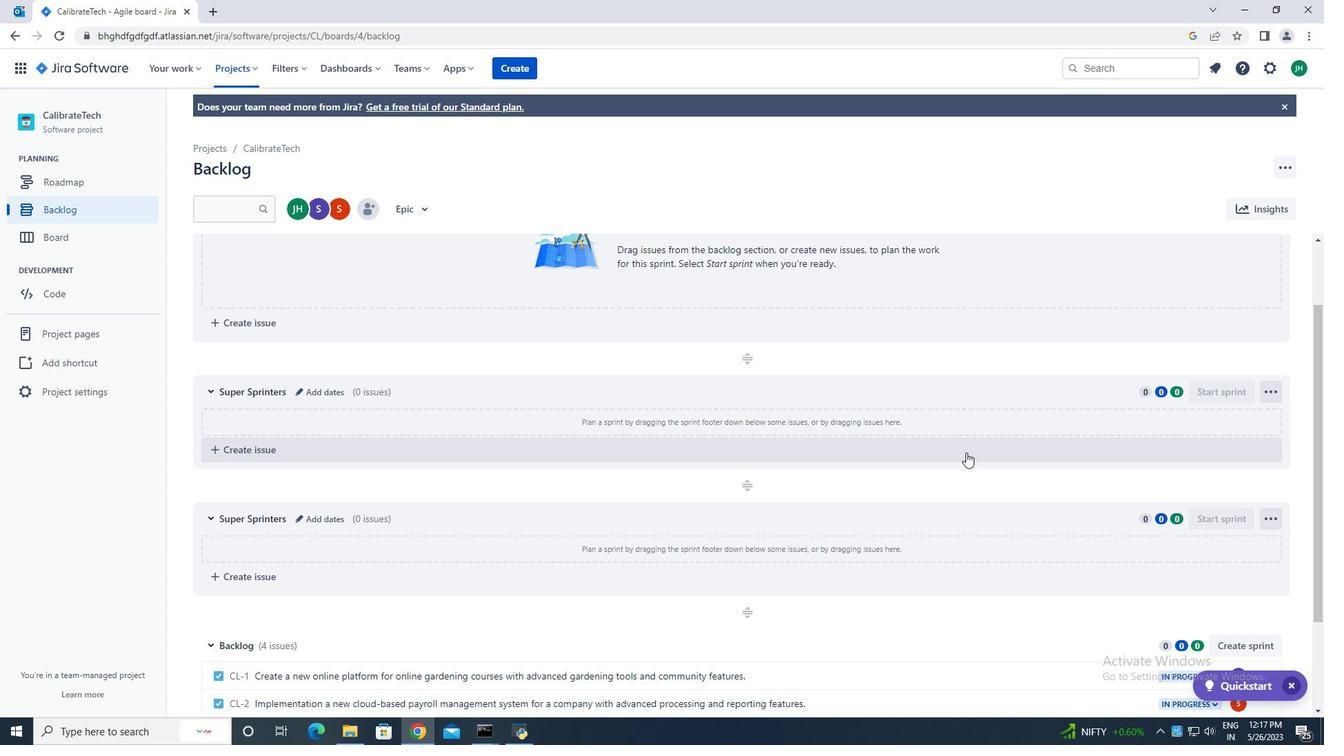 
Action: Mouse scrolled (963, 451) with delta (0, 0)
Screenshot: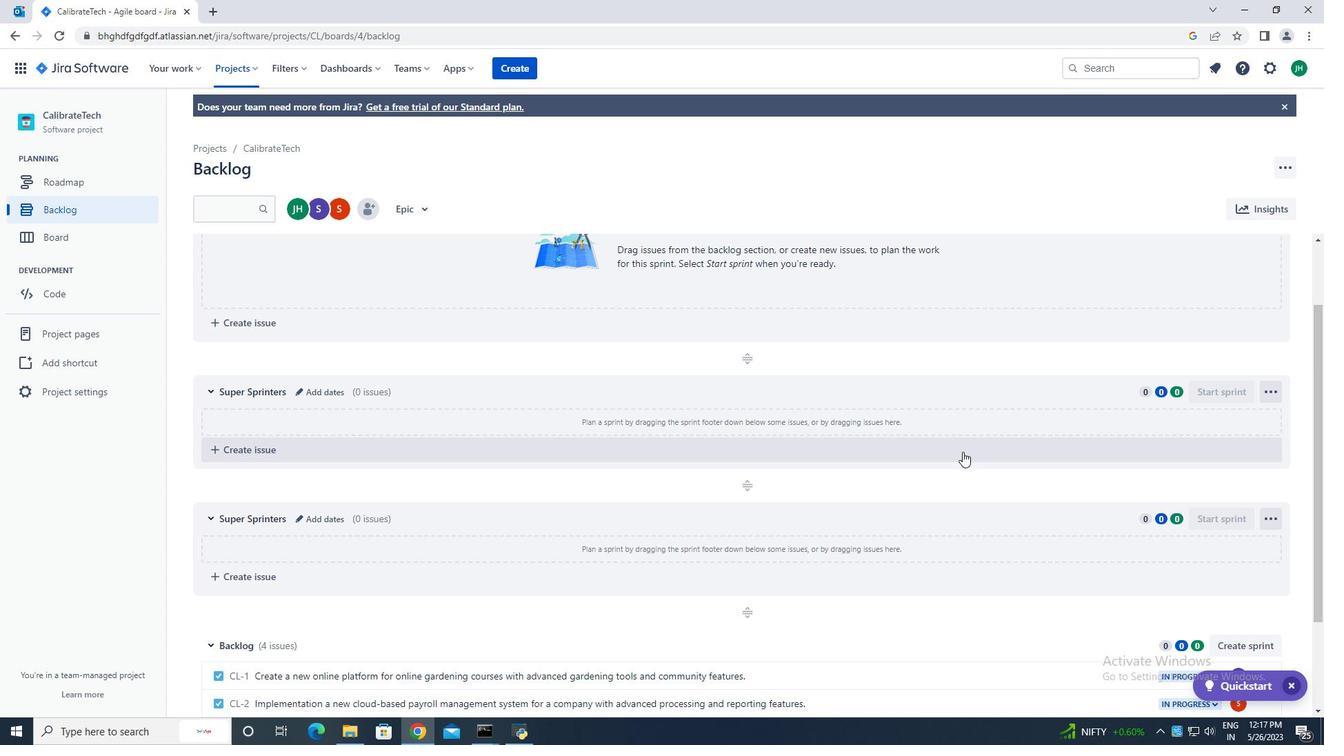 
Action: Mouse scrolled (963, 451) with delta (0, 0)
Screenshot: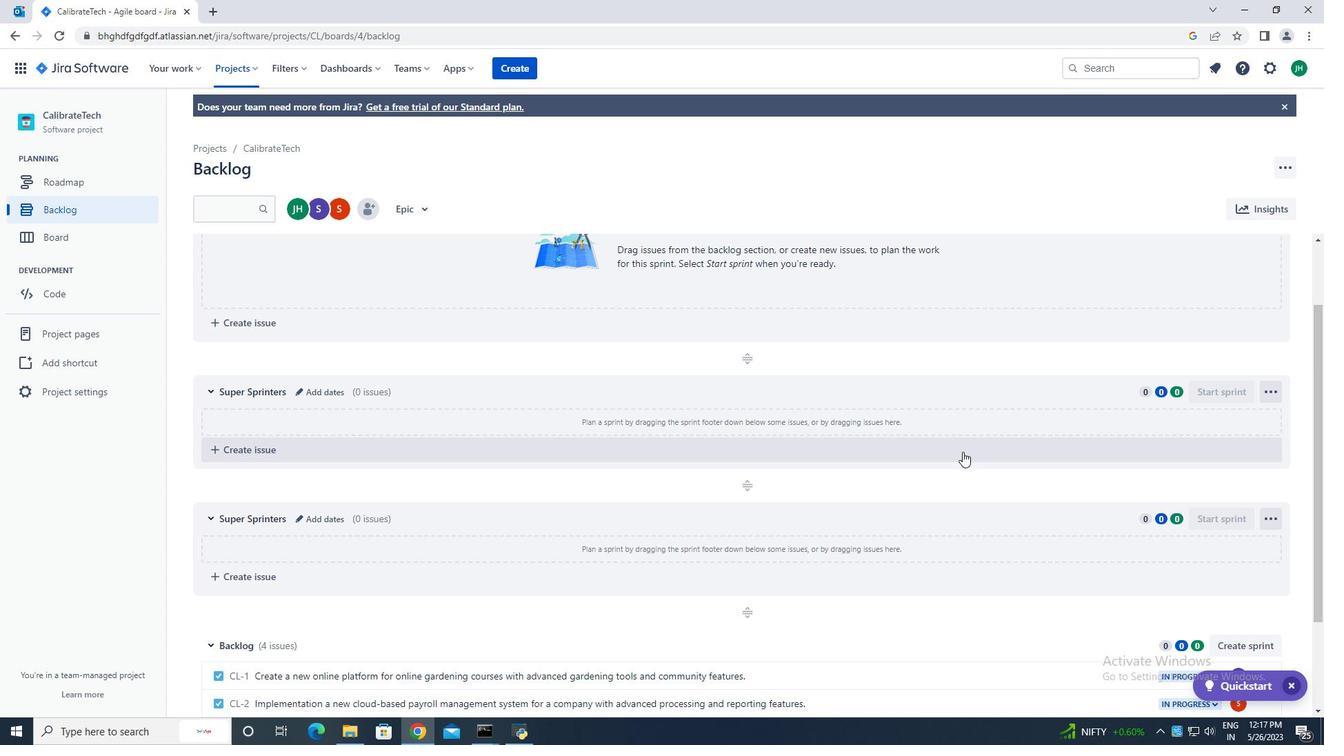 
Action: Mouse scrolled (963, 451) with delta (0, 0)
Screenshot: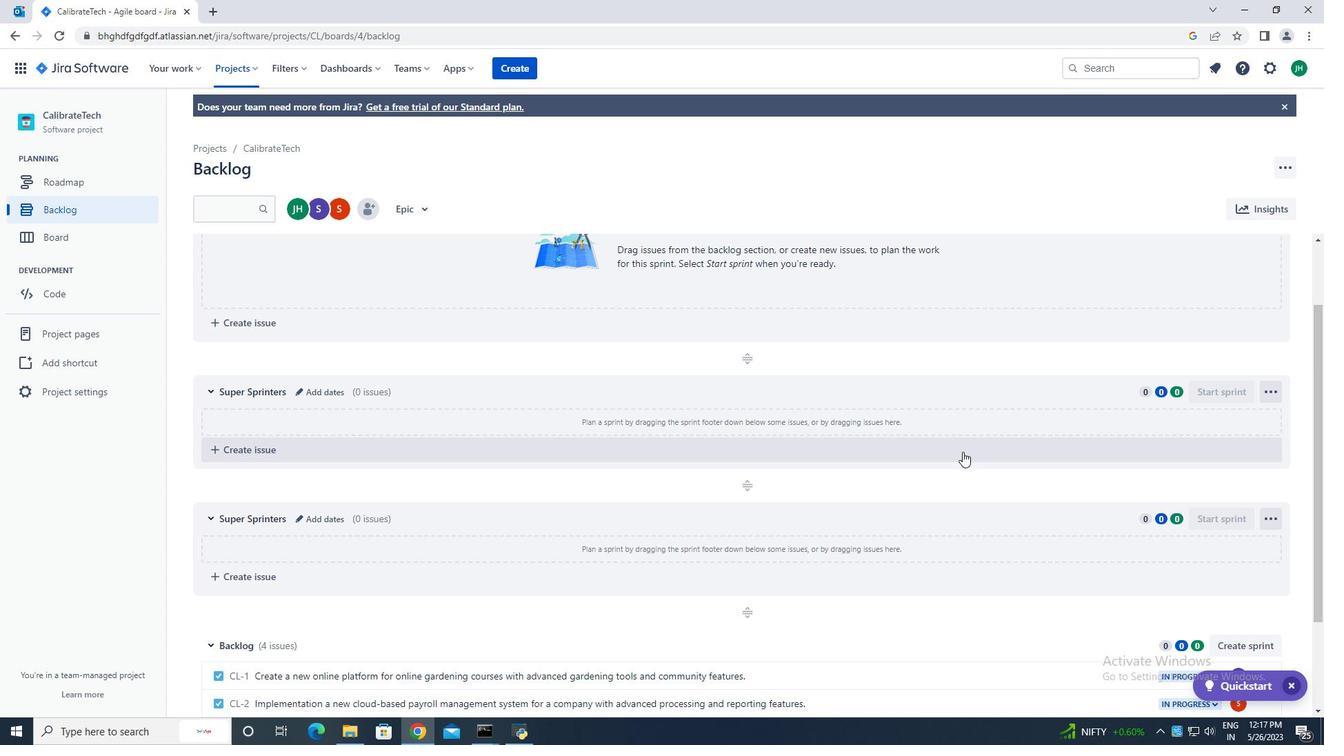 
Action: Mouse scrolled (963, 451) with delta (0, 0)
Screenshot: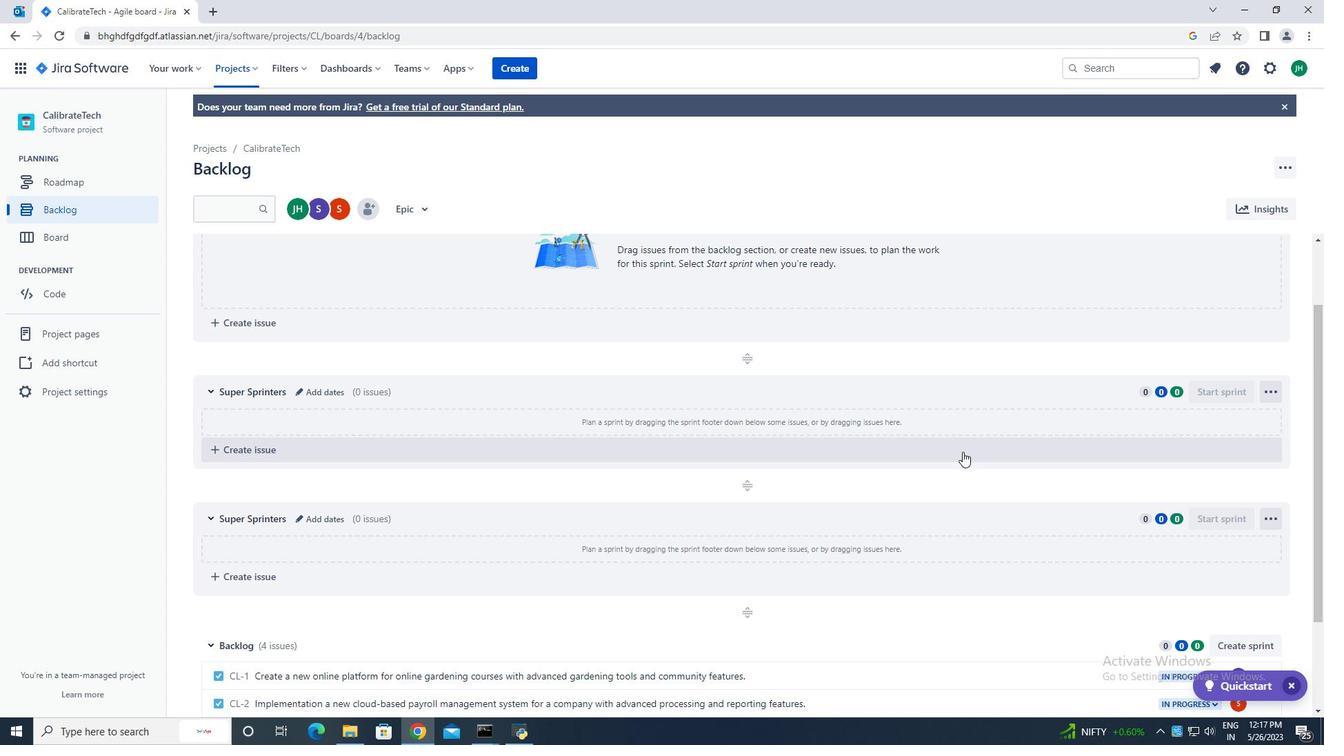 
Action: Mouse scrolled (963, 452) with delta (0, 0)
Screenshot: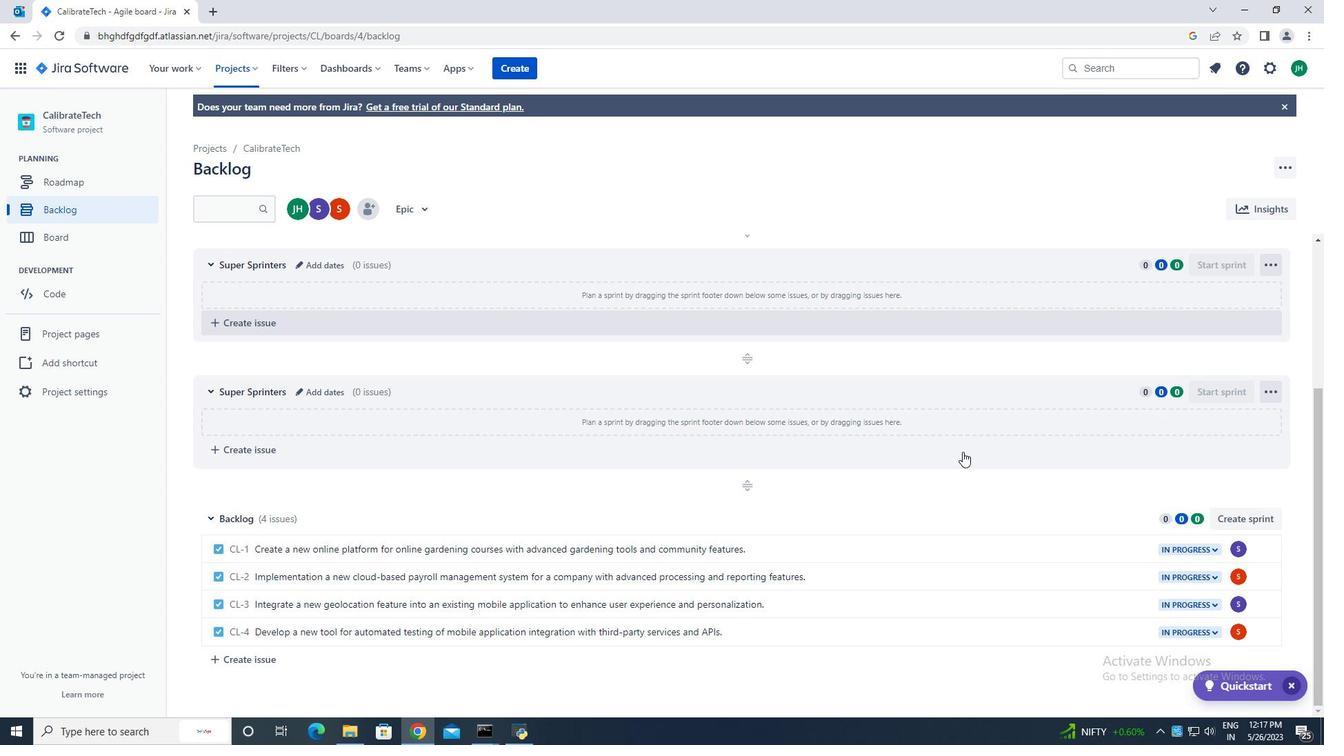 
Action: Mouse scrolled (963, 452) with delta (0, 0)
Screenshot: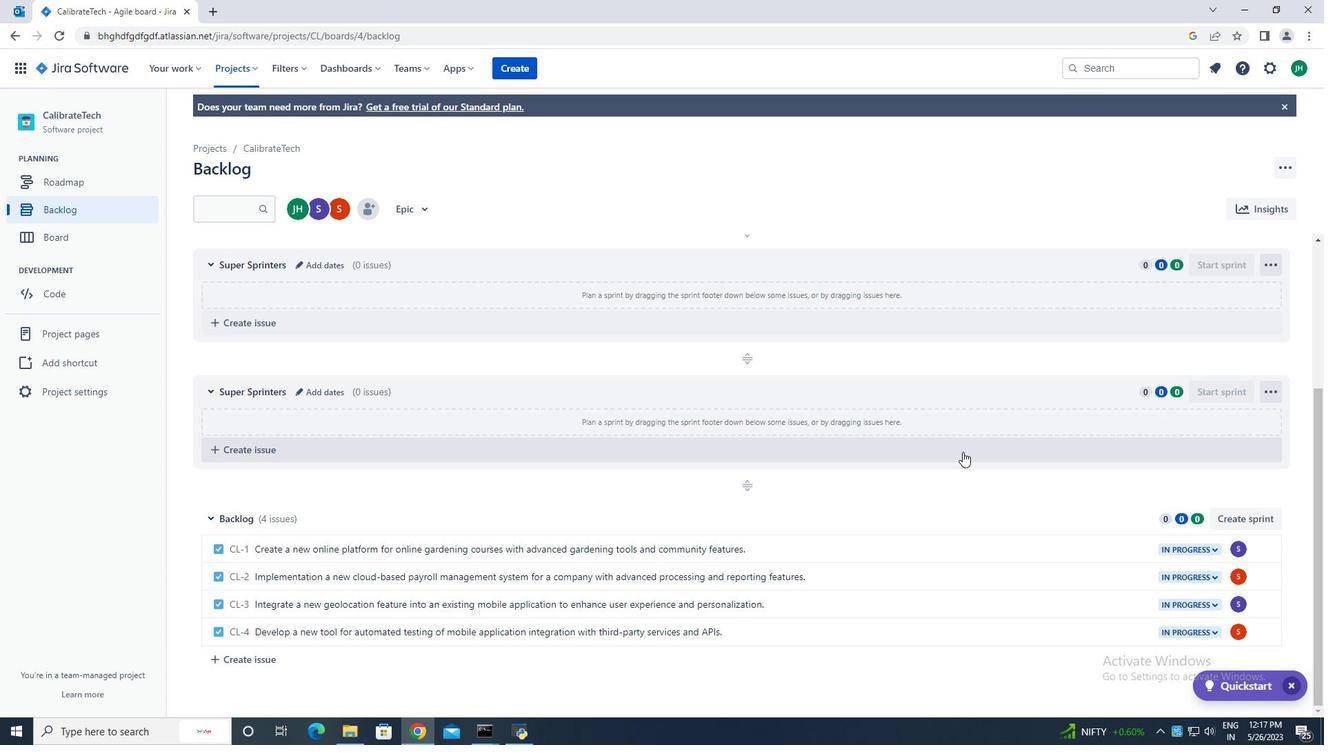 
Action: Mouse scrolled (963, 452) with delta (0, 0)
Screenshot: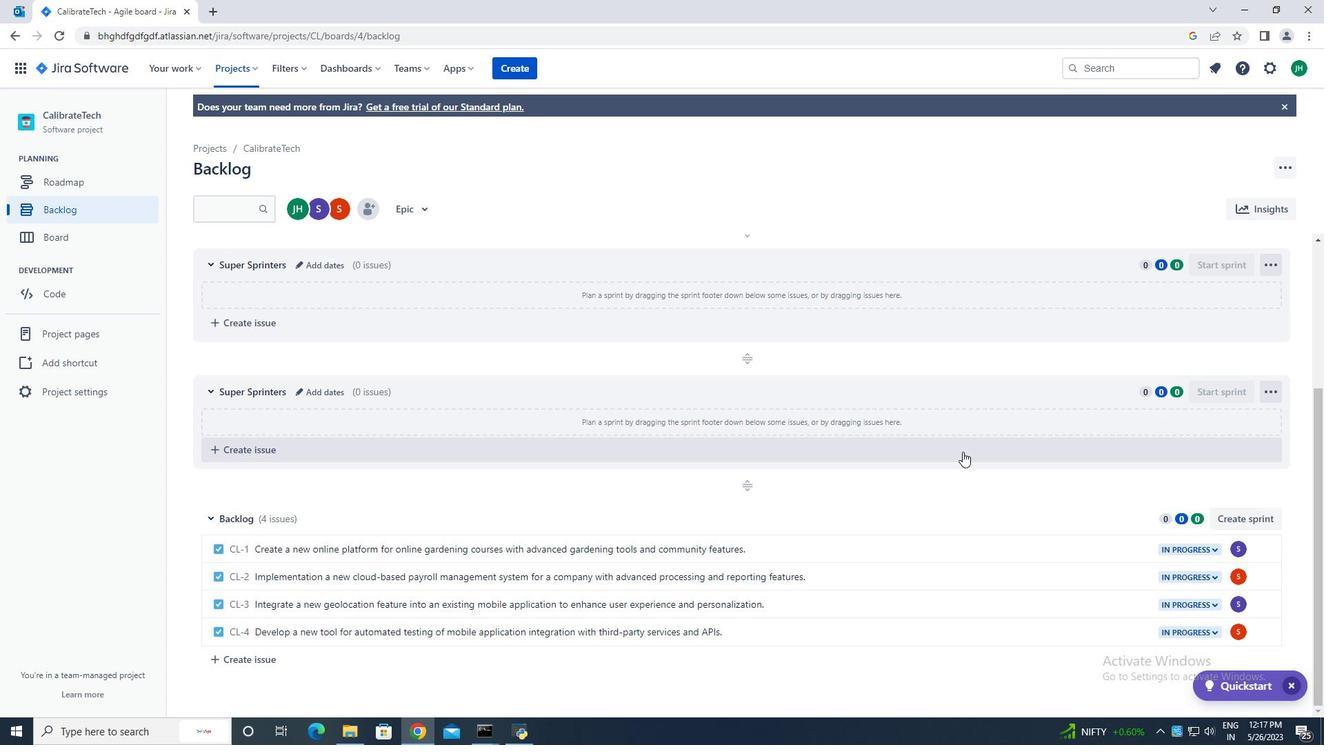 
Action: Mouse scrolled (963, 451) with delta (0, 0)
Screenshot: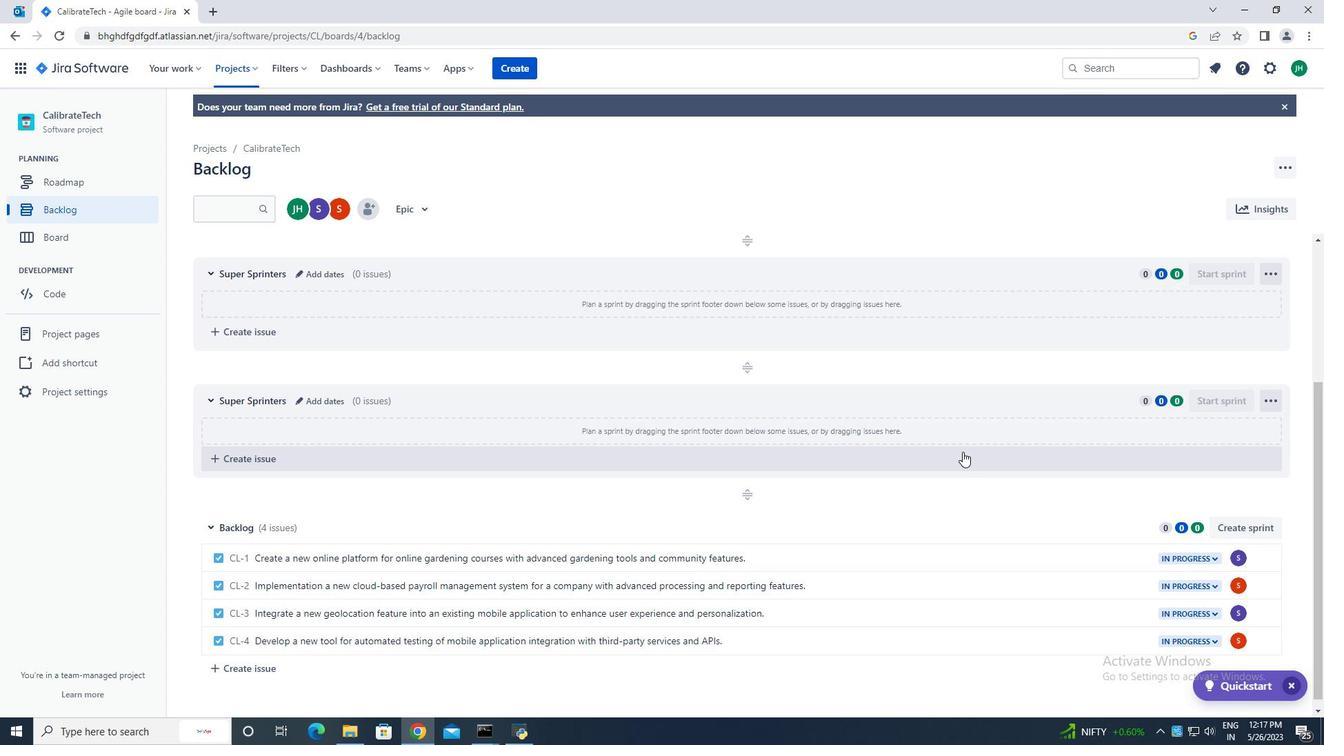 
Action: Mouse scrolled (963, 451) with delta (0, 0)
Screenshot: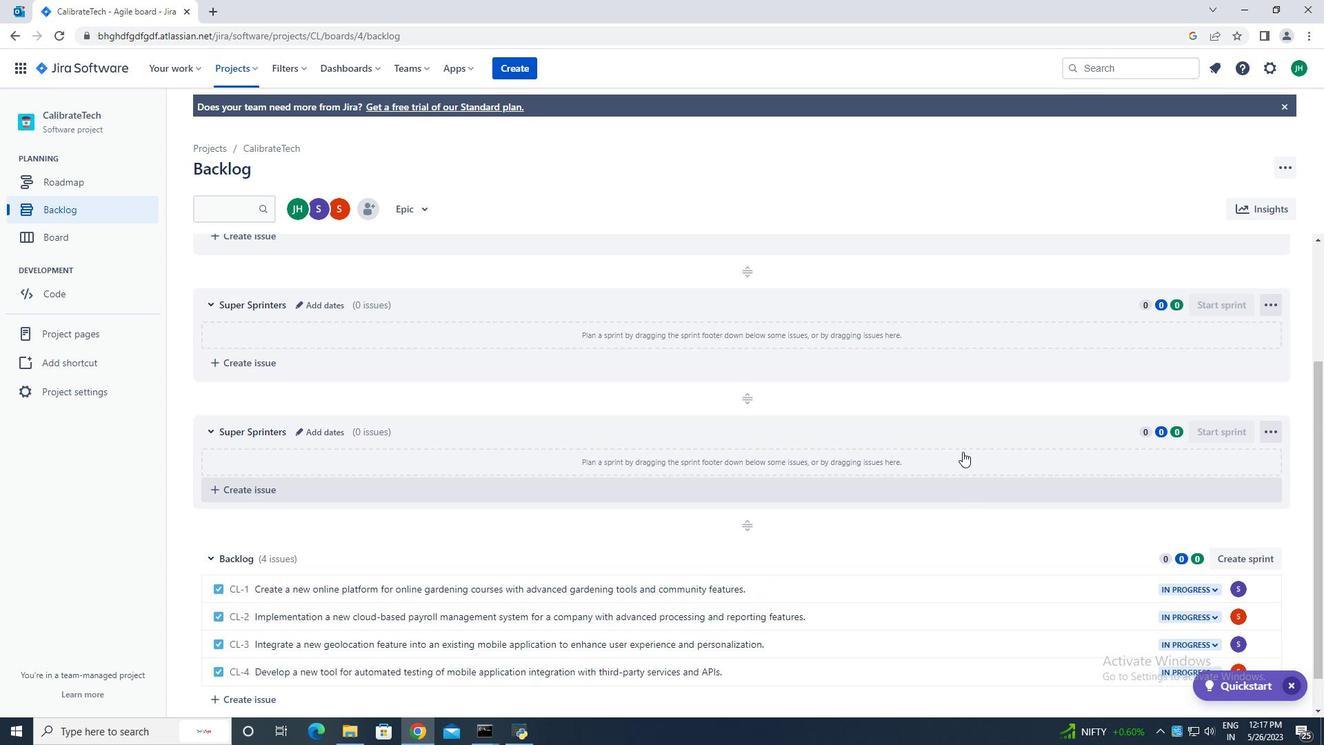 
Action: Mouse moved to (934, 443)
Screenshot: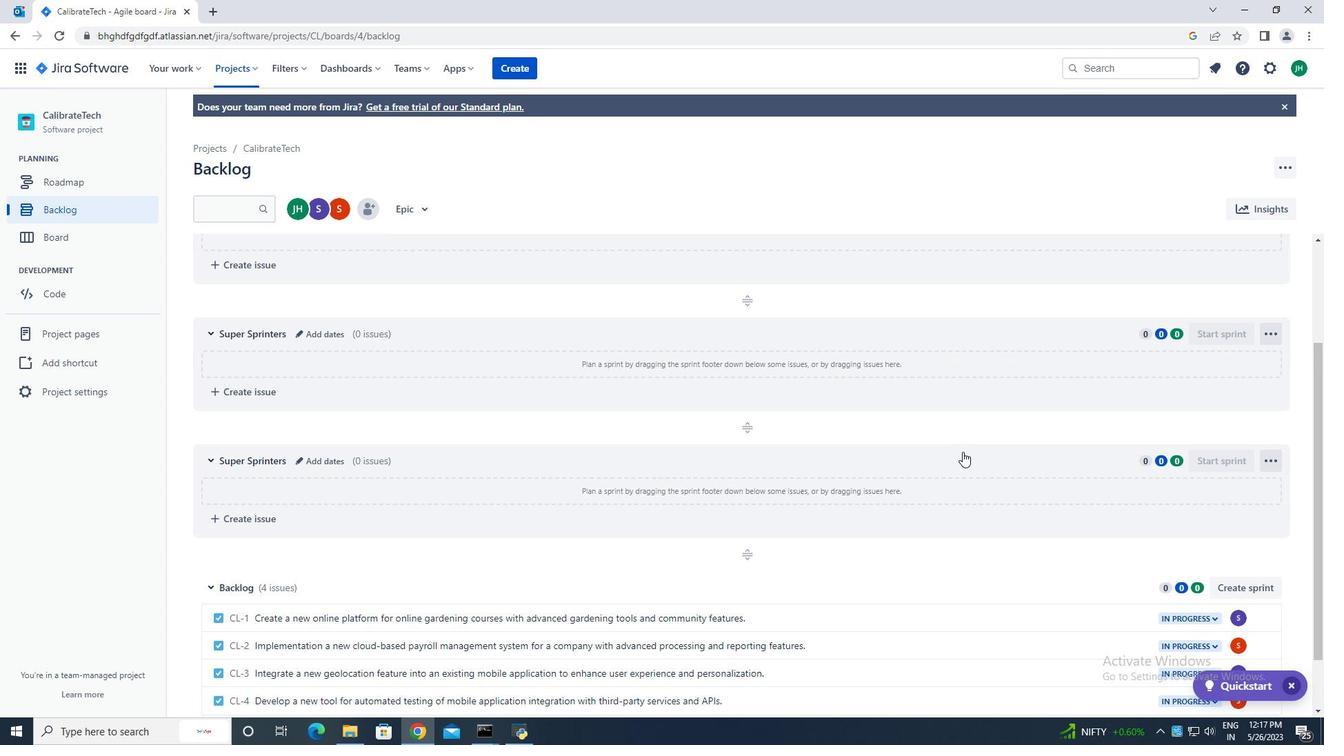 
